 Task: Log work in the project ByteBoost for the issue 'Develop a new tool for automated testing of web application accessibility and compliance with web standards' spent time as '2w 1d 4h 12m' and remaining time as '6w 2d 18h 47m' and add a flag. Now add the issue to the epic 'Enterprise resource planning (ERP) system implementation'. Log work in the project ByteBoost for the issue 'Upgrade the content delivery and caching mechanisms of a web application to improve content delivery speed and reliability' spent time as '6w 2d 6h 35m' and remaining time as '2w 5d 8h 9m' and clone the issue. Now add the issue to the epic 'Digital product development'
Action: Mouse moved to (176, 59)
Screenshot: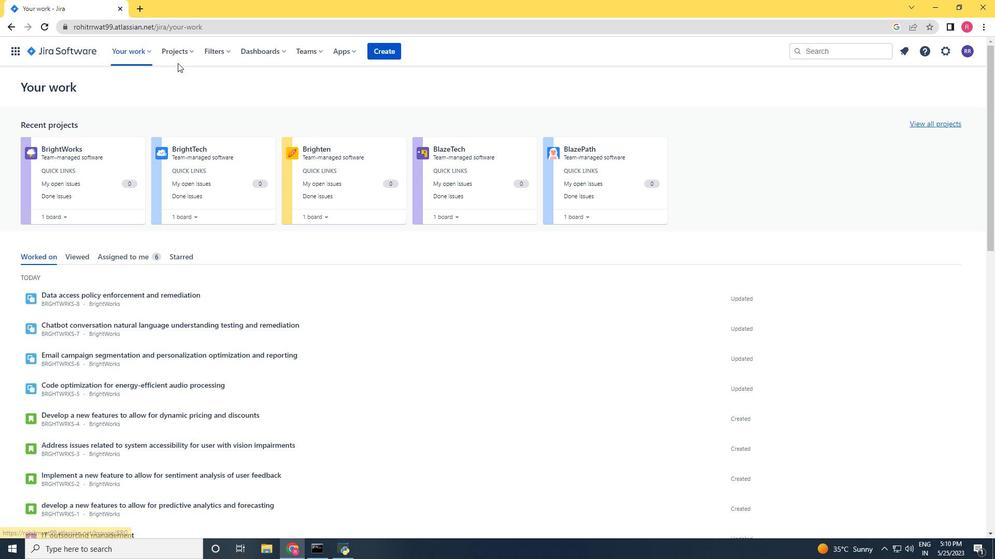 
Action: Mouse pressed left at (174, 46)
Screenshot: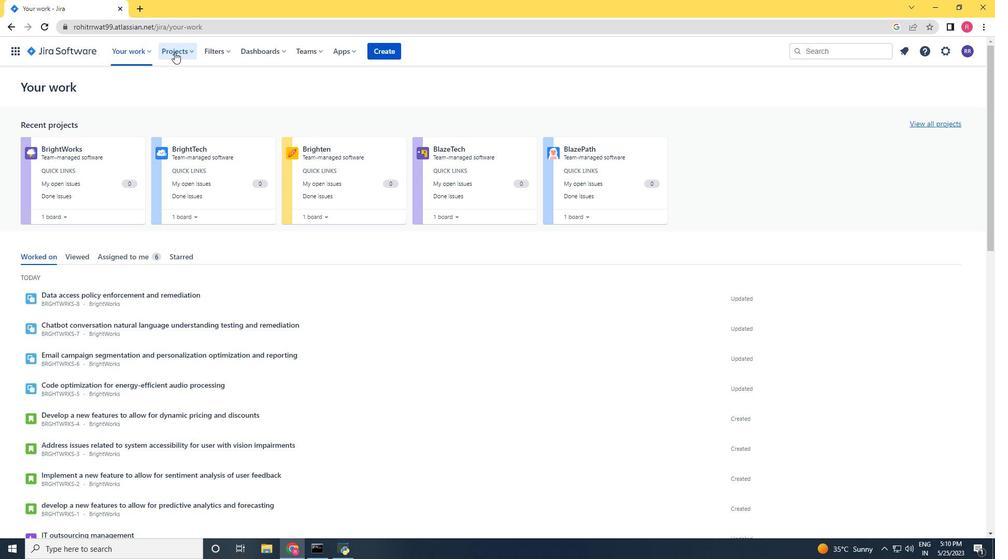 
Action: Mouse moved to (197, 105)
Screenshot: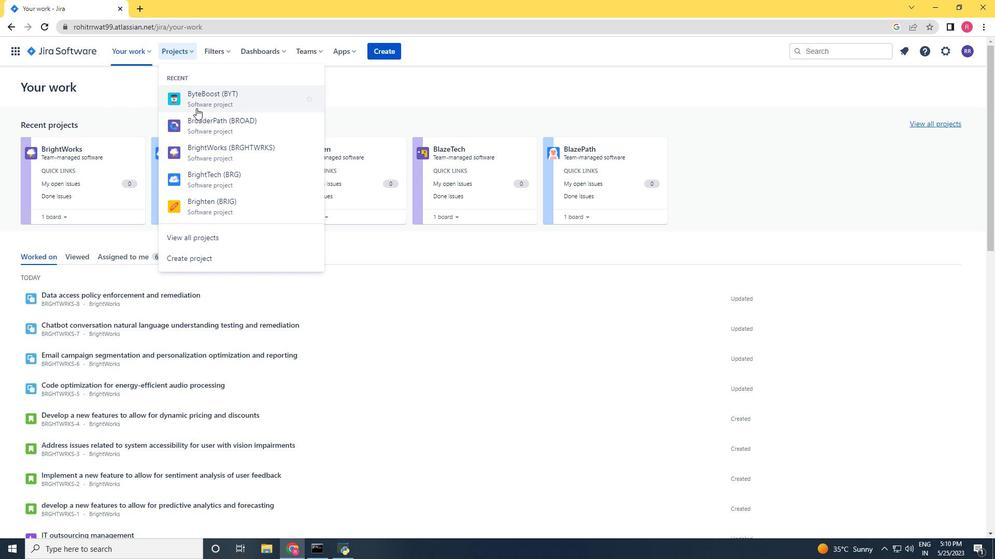 
Action: Mouse pressed left at (197, 105)
Screenshot: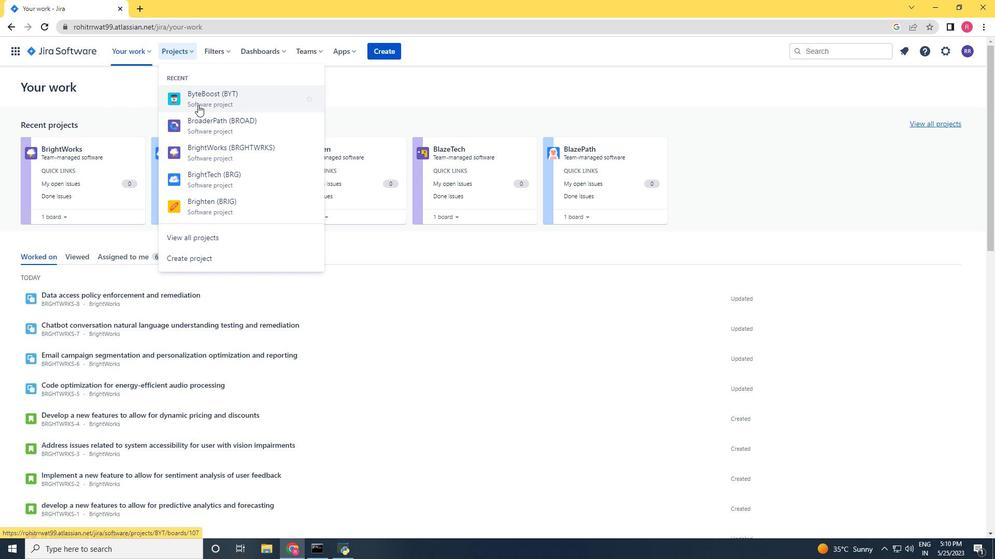 
Action: Mouse moved to (45, 162)
Screenshot: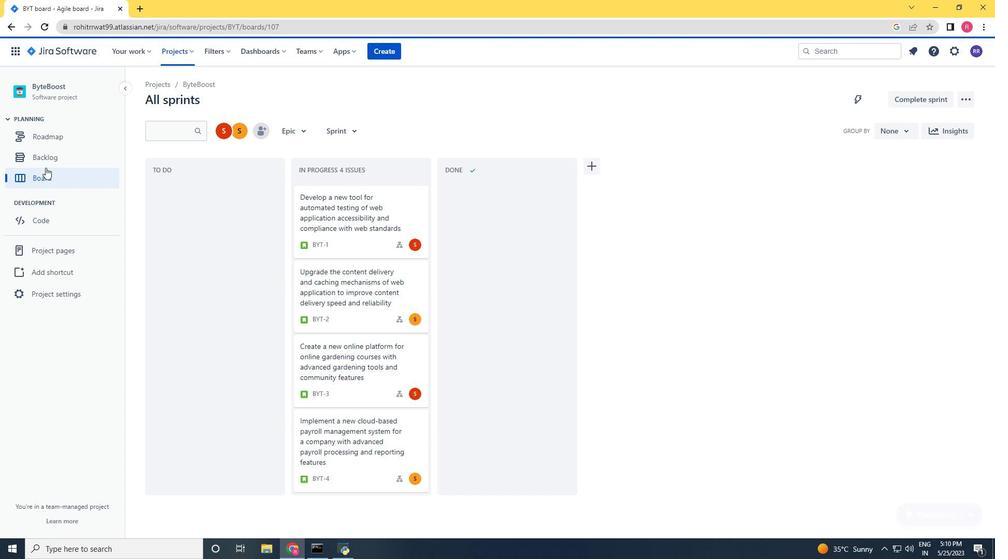 
Action: Mouse pressed left at (45, 162)
Screenshot: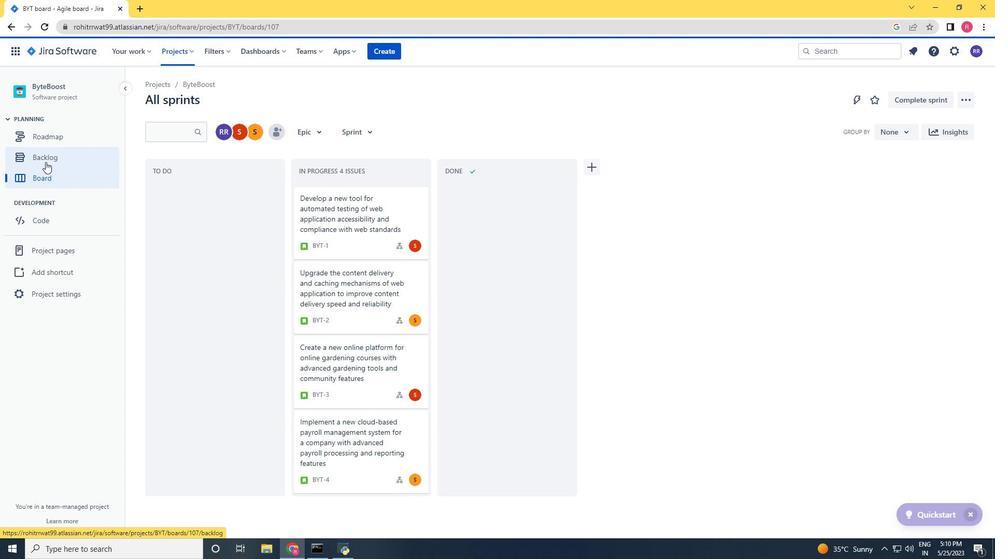 
Action: Mouse moved to (804, 191)
Screenshot: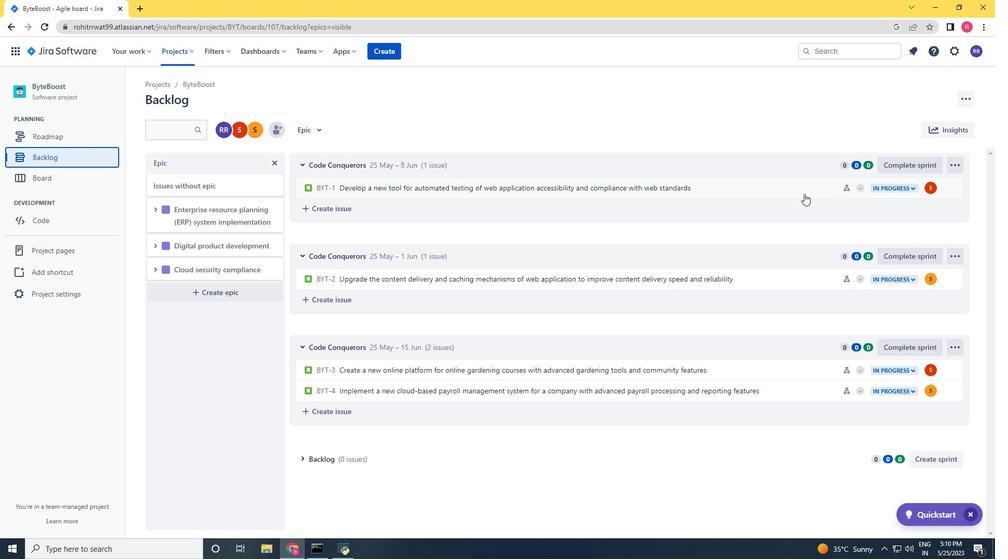
Action: Mouse pressed left at (804, 191)
Screenshot: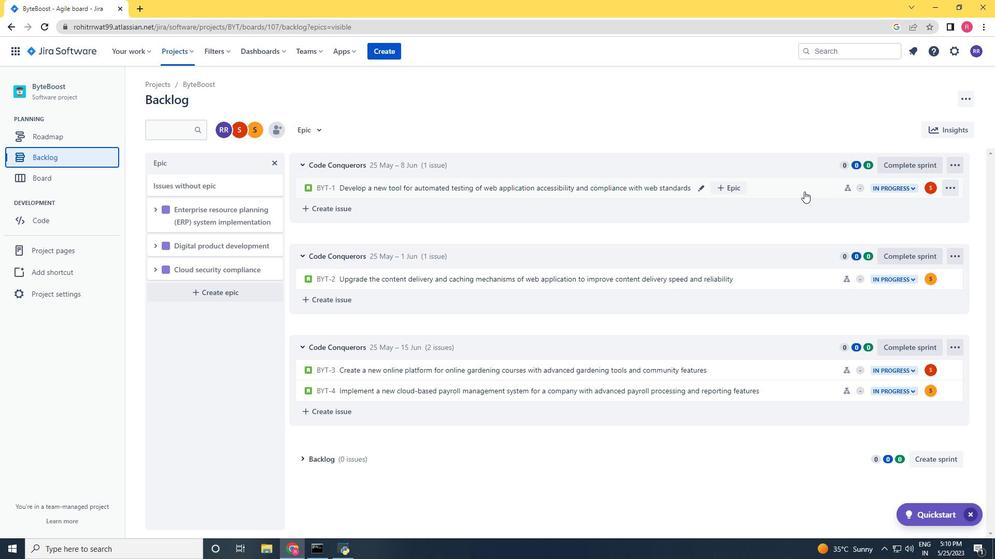 
Action: Mouse moved to (934, 437)
Screenshot: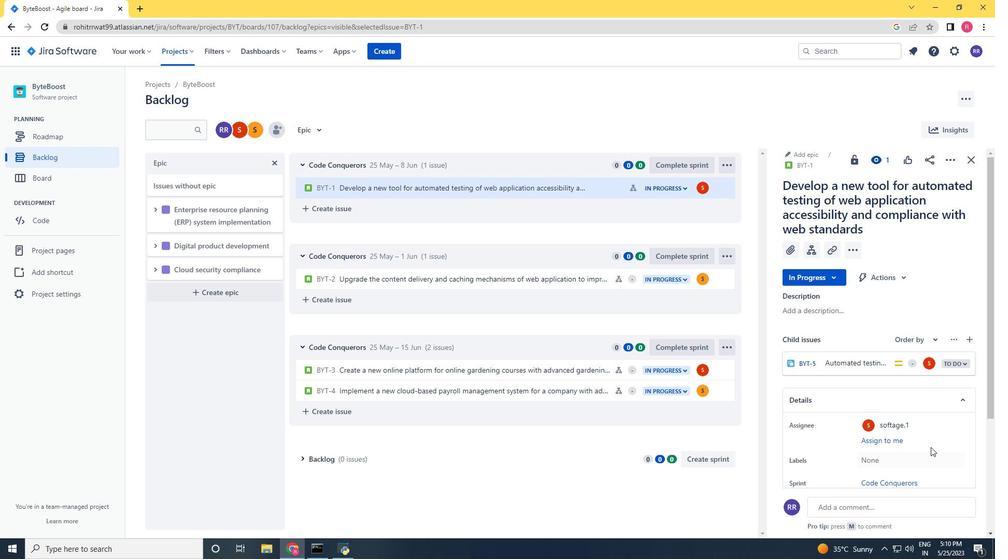 
Action: Mouse scrolled (934, 437) with delta (0, 0)
Screenshot: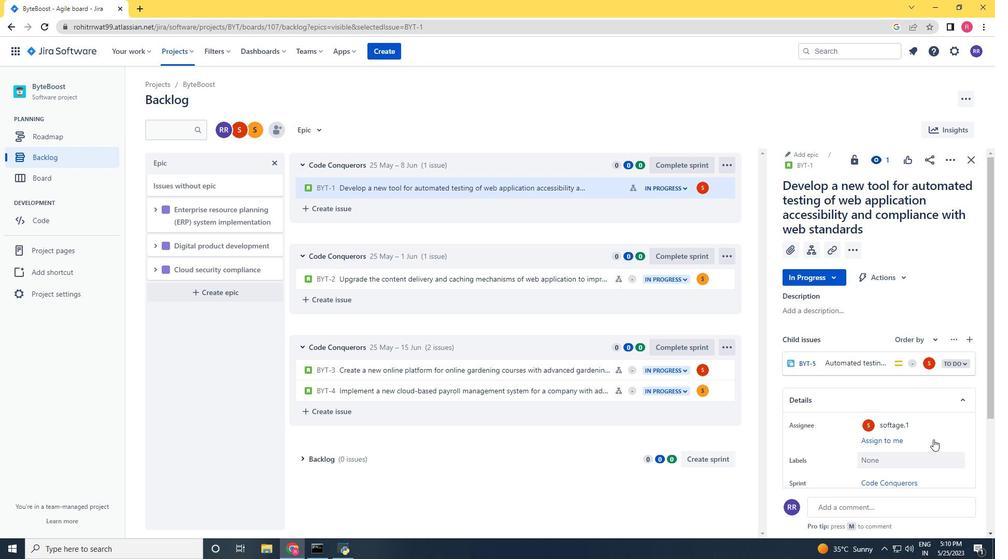 
Action: Mouse moved to (934, 437)
Screenshot: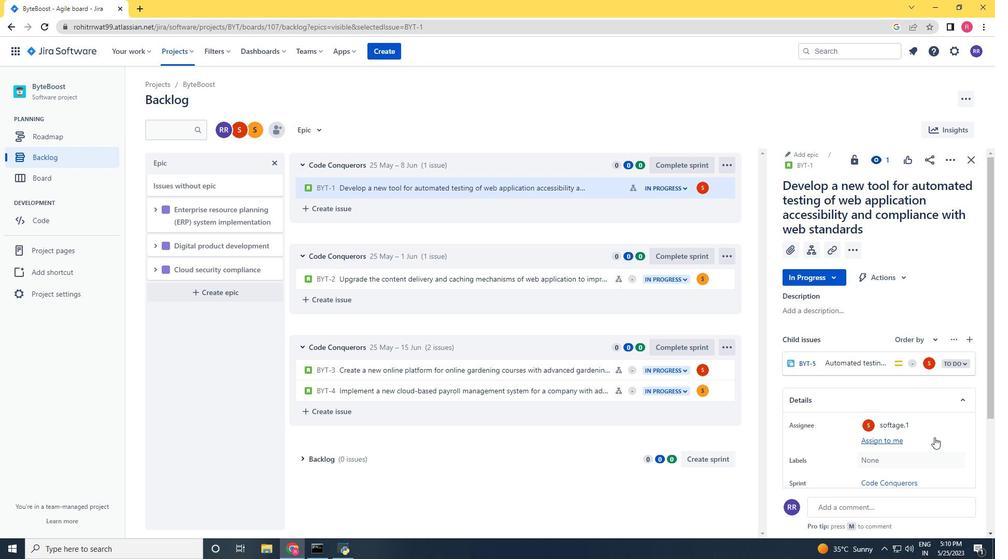 
Action: Mouse scrolled (934, 437) with delta (0, 0)
Screenshot: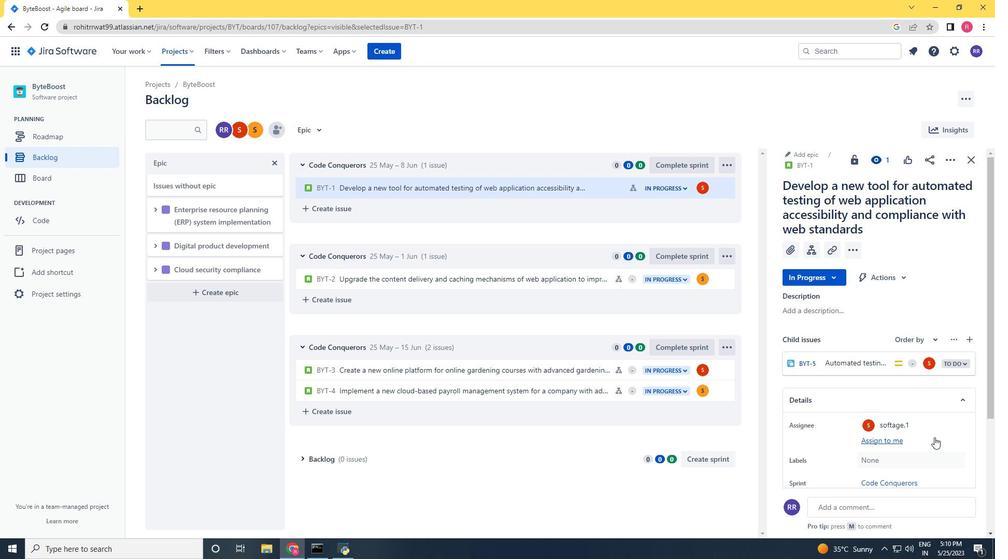 
Action: Mouse scrolled (934, 437) with delta (0, 0)
Screenshot: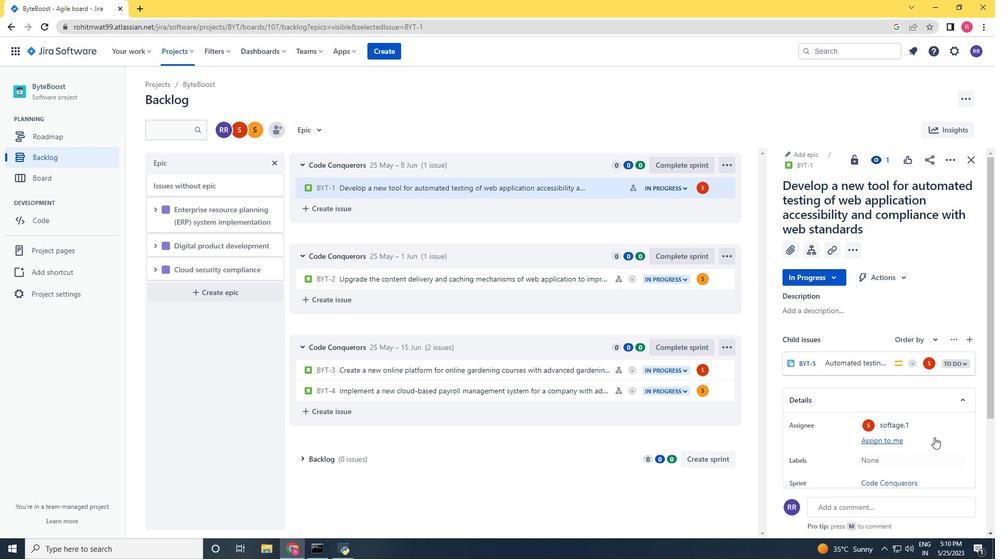 
Action: Mouse scrolled (934, 437) with delta (0, 0)
Screenshot: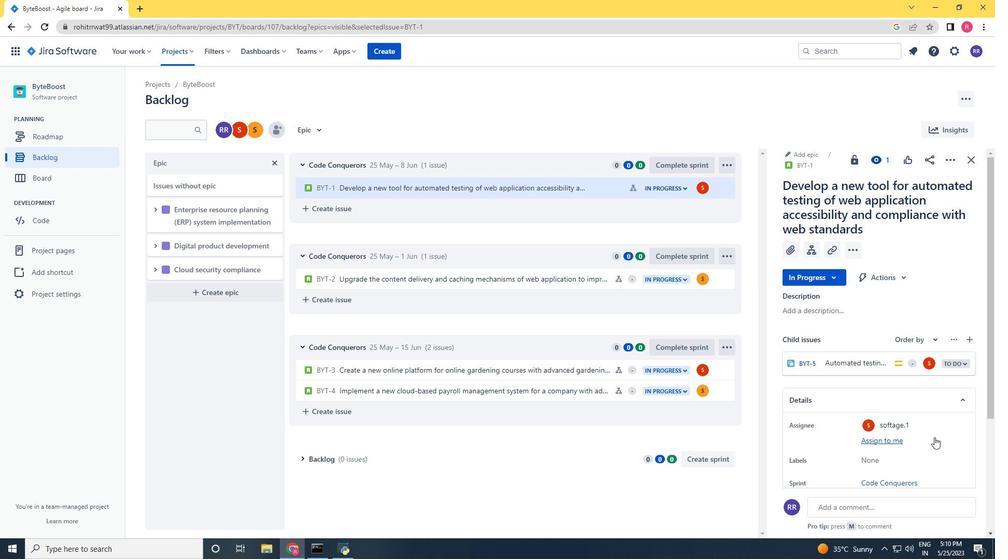 
Action: Mouse scrolled (934, 437) with delta (0, 0)
Screenshot: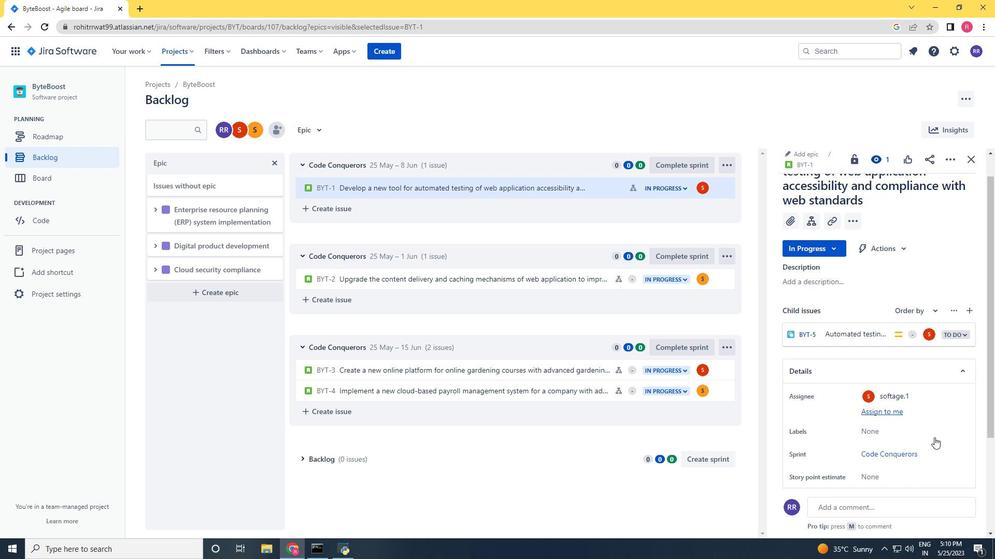 
Action: Mouse moved to (946, 433)
Screenshot: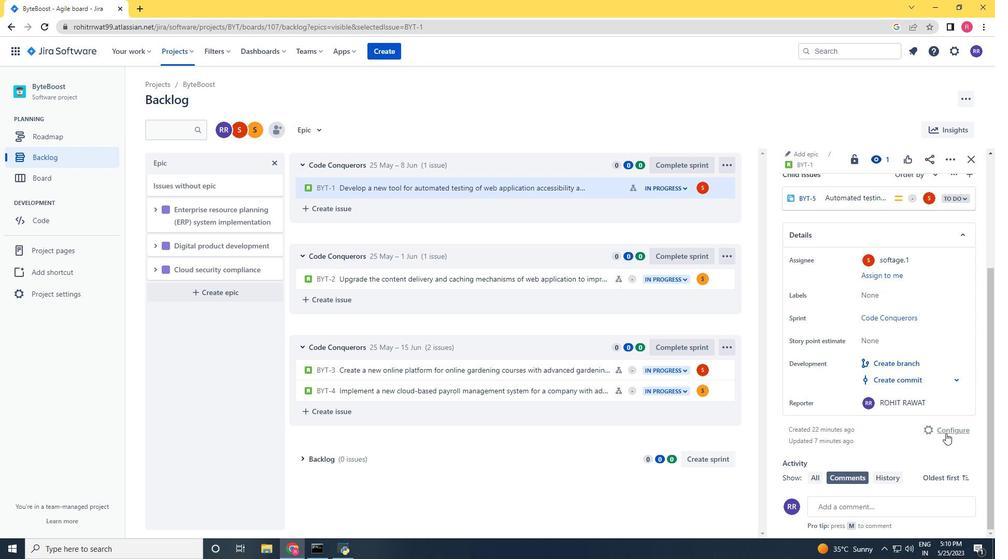 
Action: Mouse pressed left at (946, 433)
Screenshot: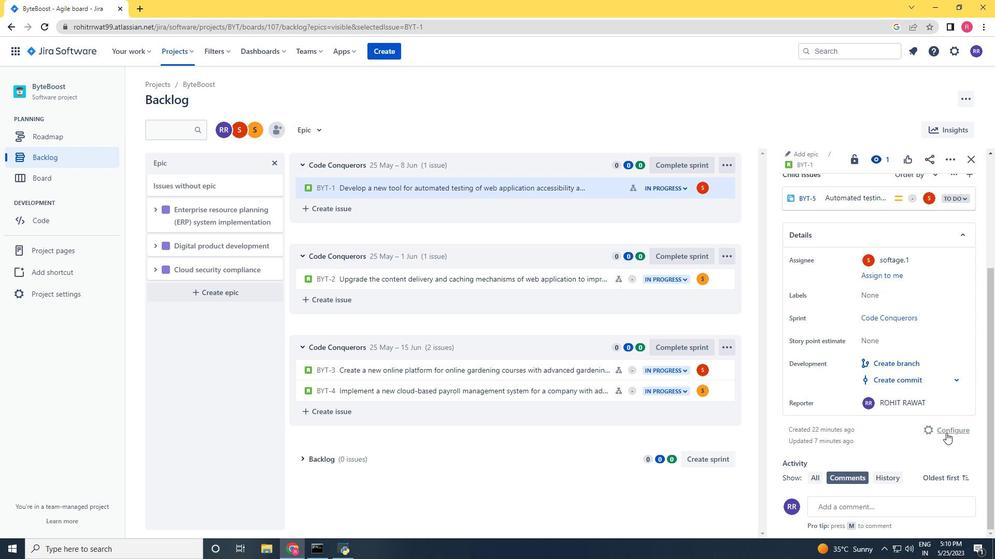 
Action: Mouse moved to (862, 349)
Screenshot: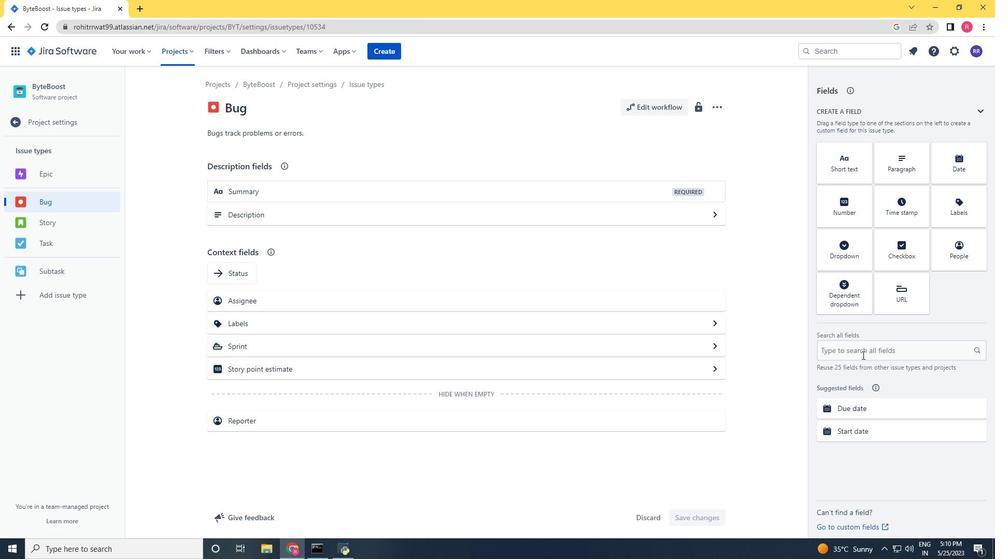 
Action: Mouse pressed left at (862, 349)
Screenshot: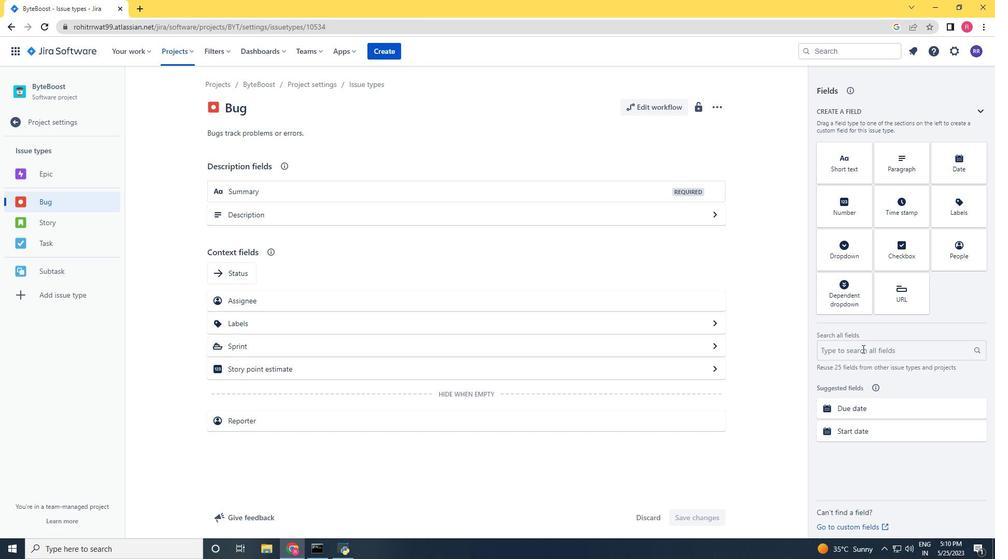 
Action: Key pressed time
Screenshot: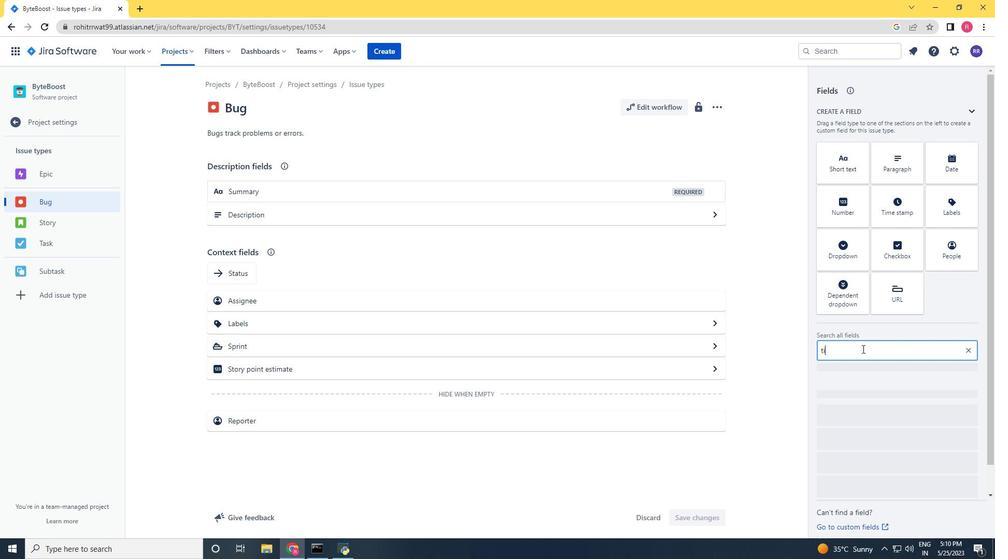 
Action: Mouse moved to (872, 407)
Screenshot: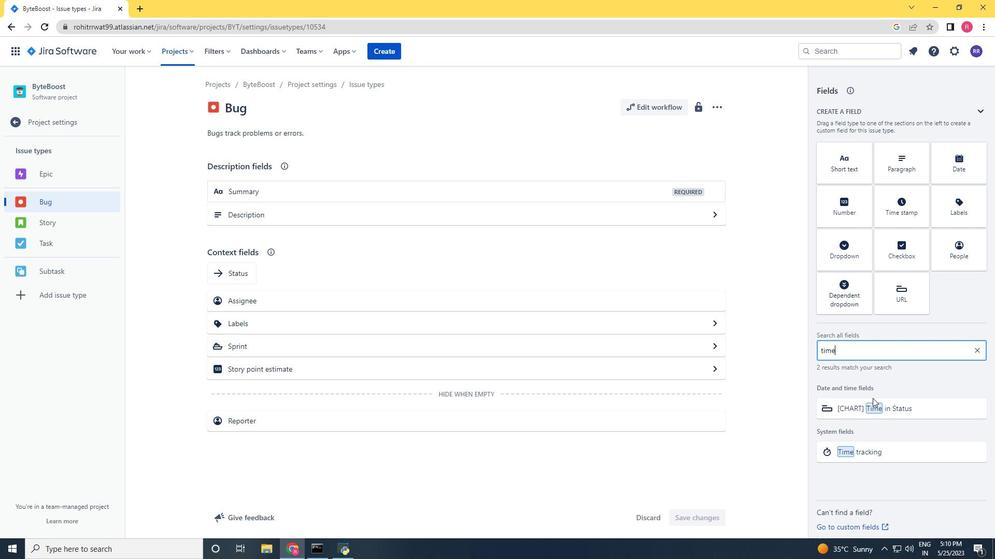 
Action: Mouse pressed left at (872, 407)
Screenshot: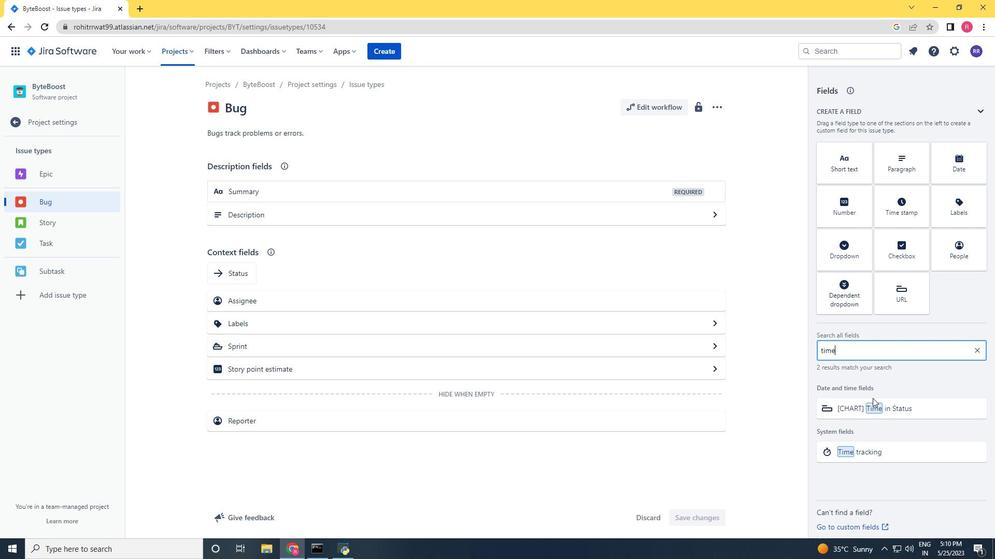 
Action: Mouse moved to (862, 409)
Screenshot: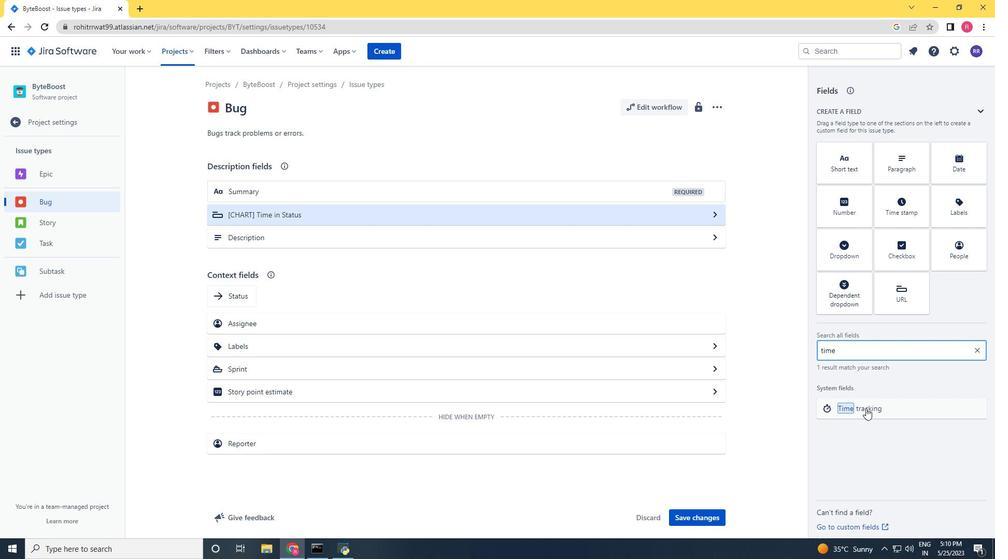 
Action: Mouse pressed left at (862, 409)
Screenshot: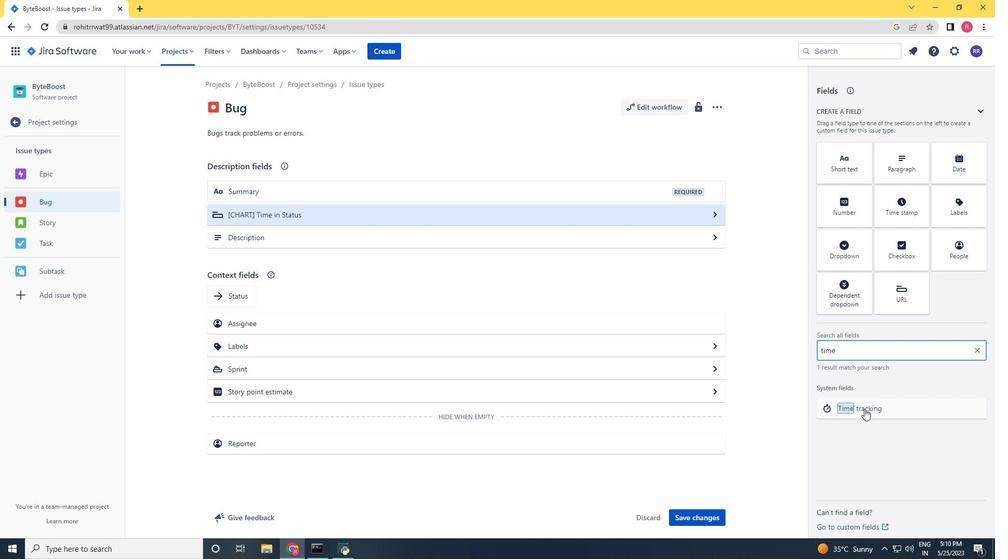 
Action: Mouse moved to (414, 222)
Screenshot: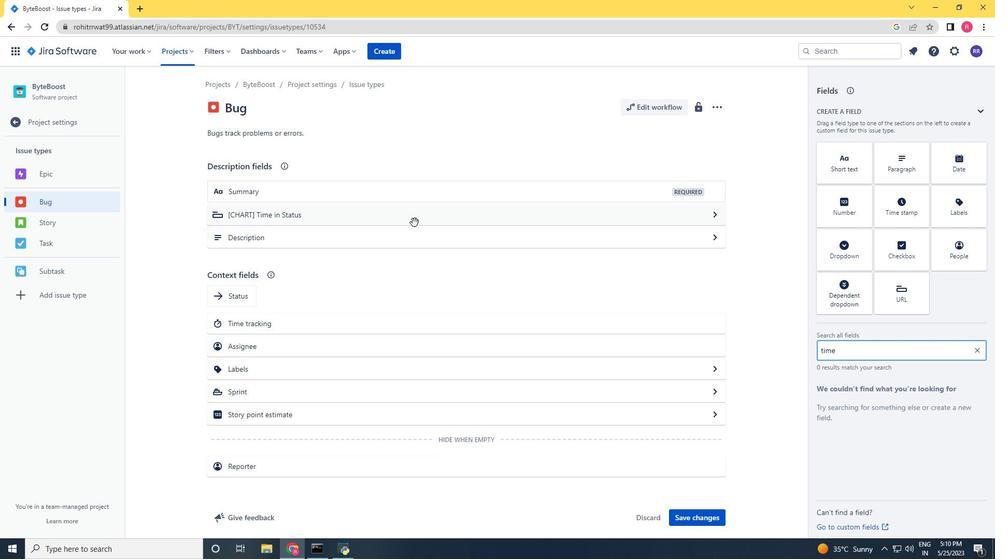 
Action: Mouse pressed left at (414, 222)
Screenshot: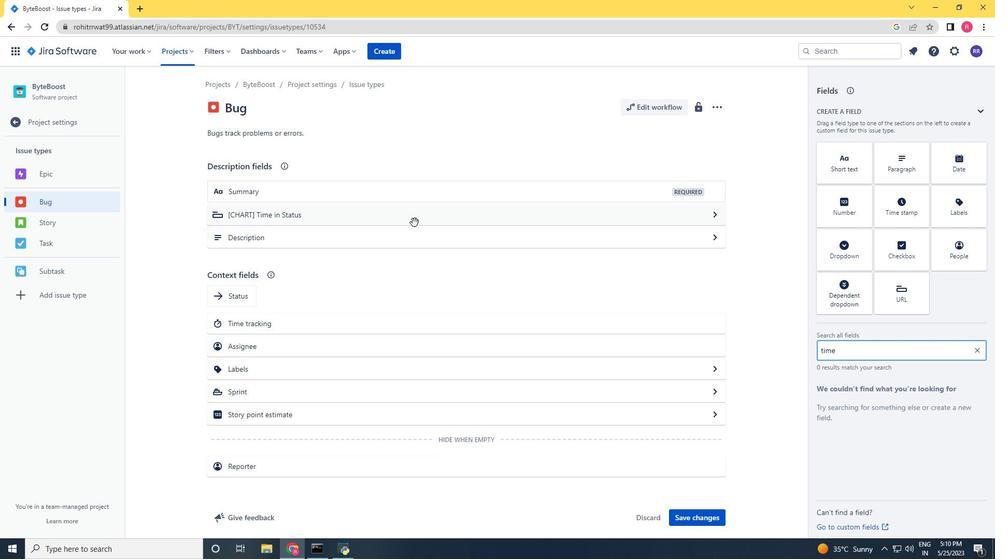 
Action: Mouse moved to (653, 281)
Screenshot: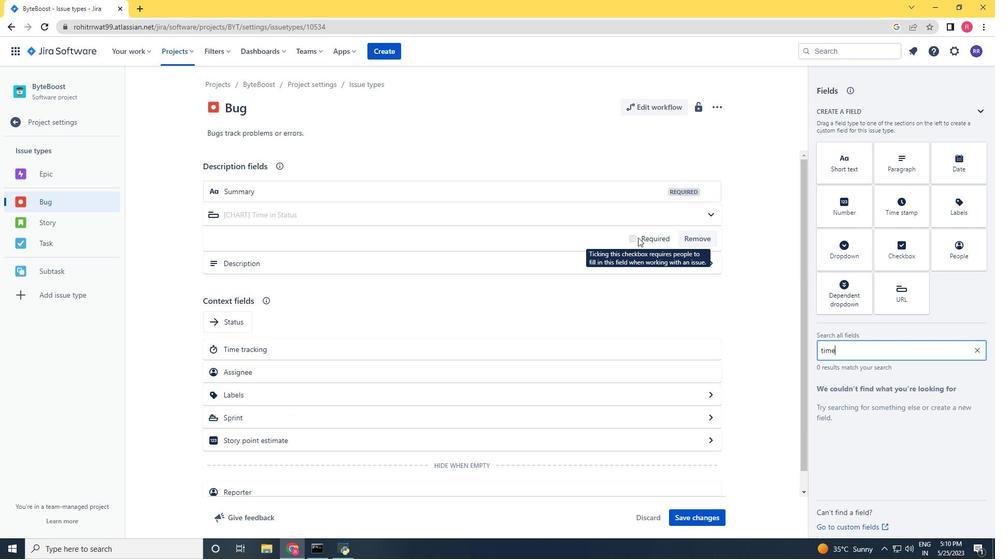 
Action: Mouse pressed left at (638, 237)
Screenshot: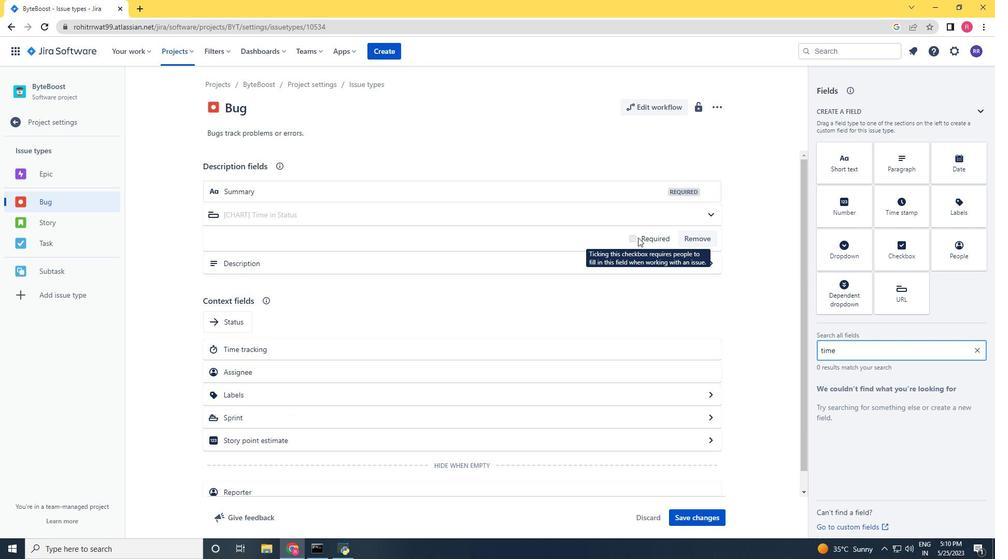 
Action: Mouse moved to (691, 518)
Screenshot: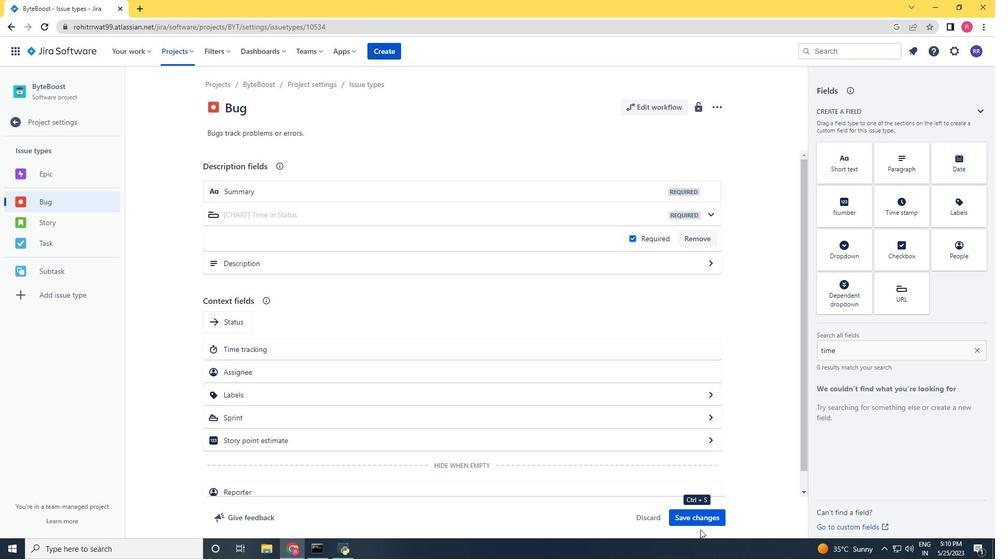 
Action: Mouse pressed left at (691, 518)
Screenshot: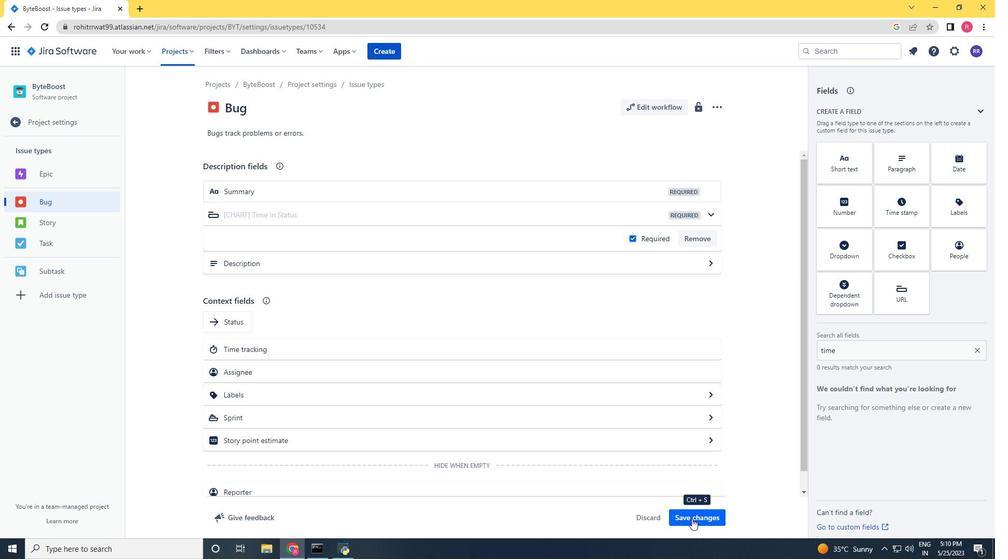 
Action: Mouse moved to (73, 226)
Screenshot: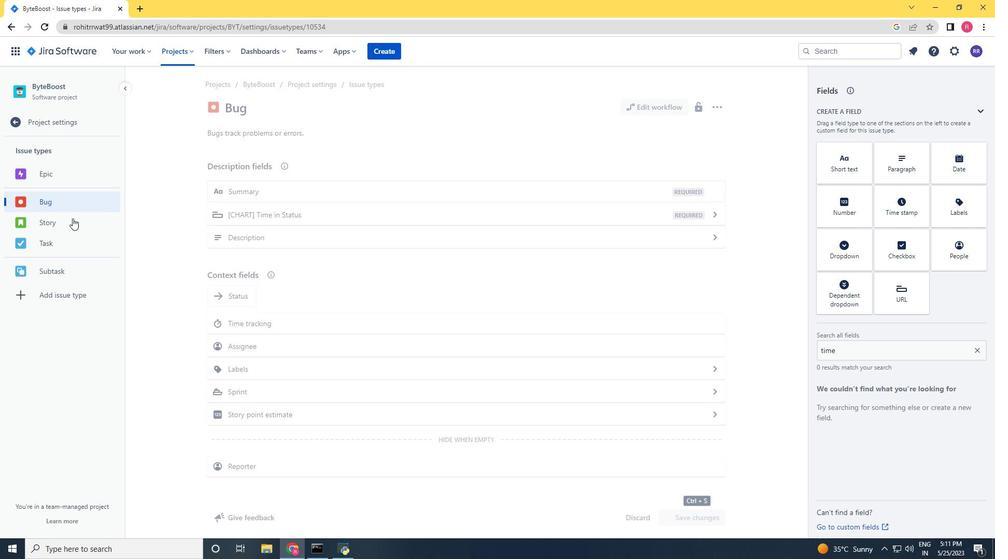 
Action: Mouse pressed left at (73, 226)
Screenshot: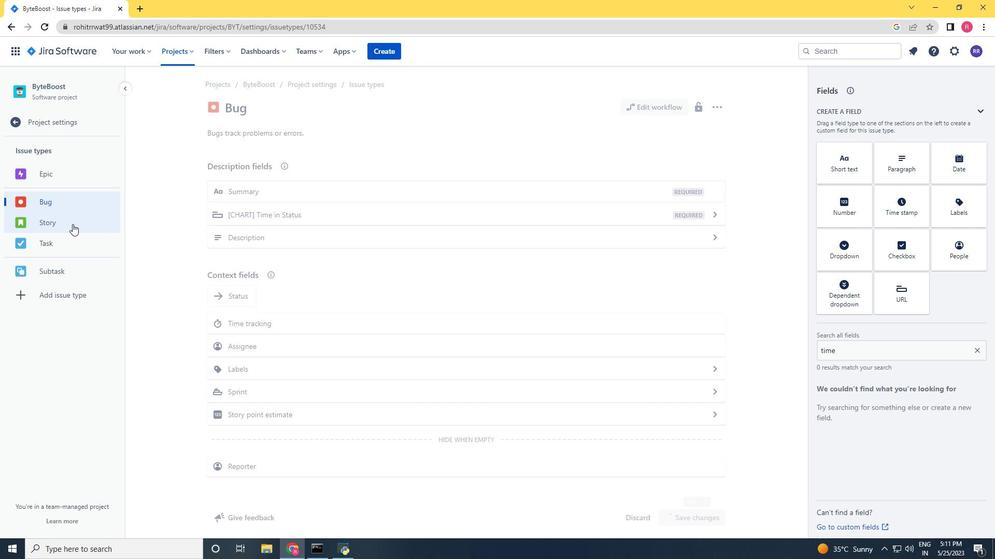 
Action: Mouse moved to (858, 350)
Screenshot: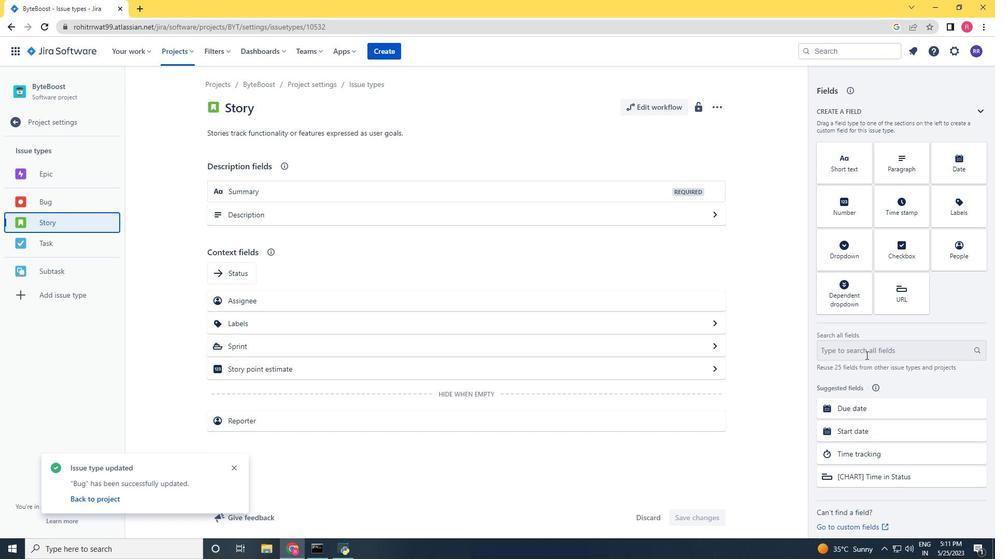 
Action: Mouse pressed left at (858, 350)
Screenshot: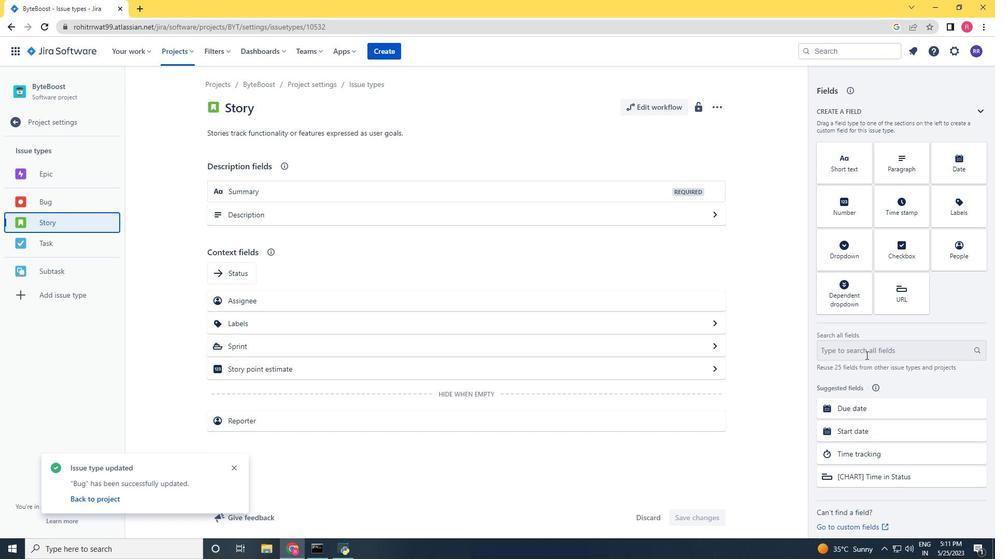 
Action: Key pressed time
Screenshot: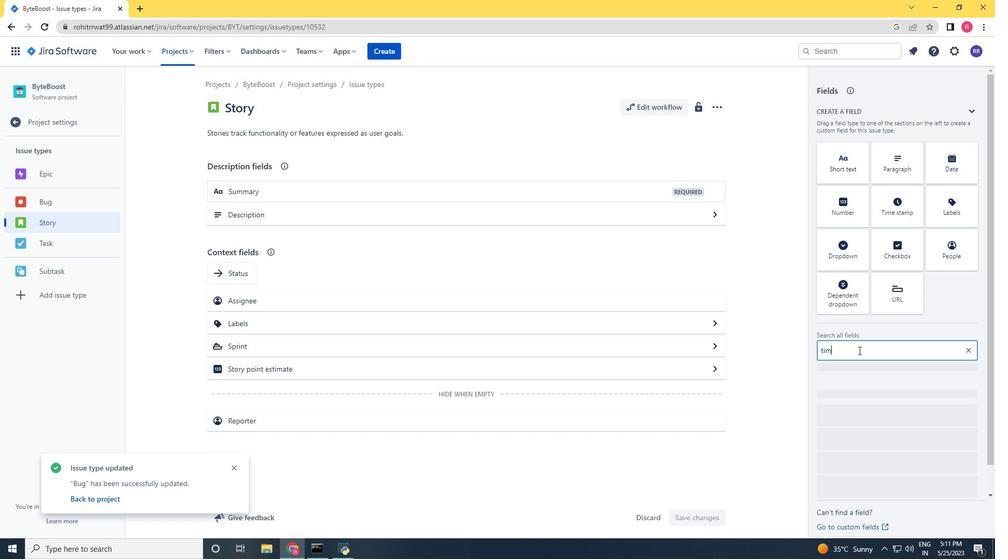 
Action: Mouse moved to (836, 403)
Screenshot: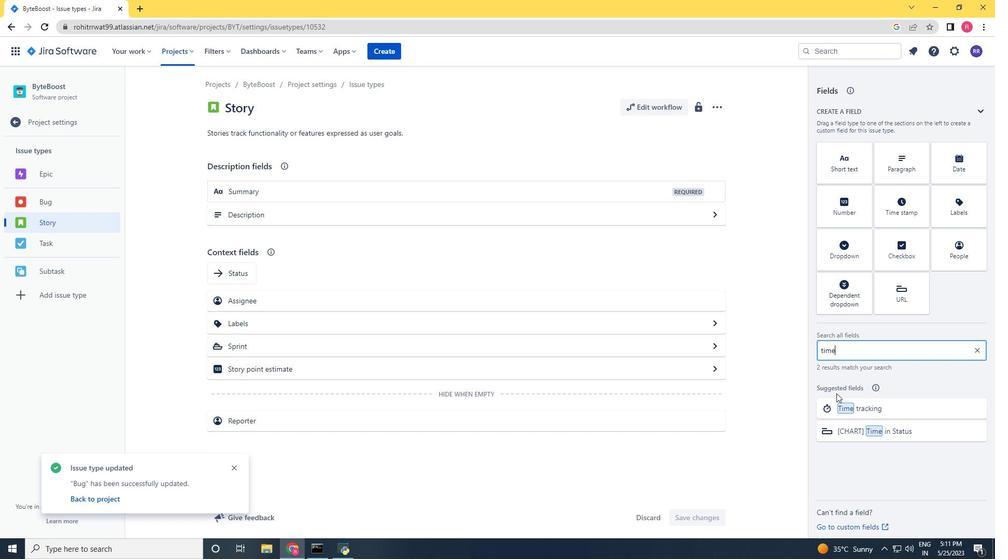 
Action: Mouse pressed left at (836, 403)
Screenshot: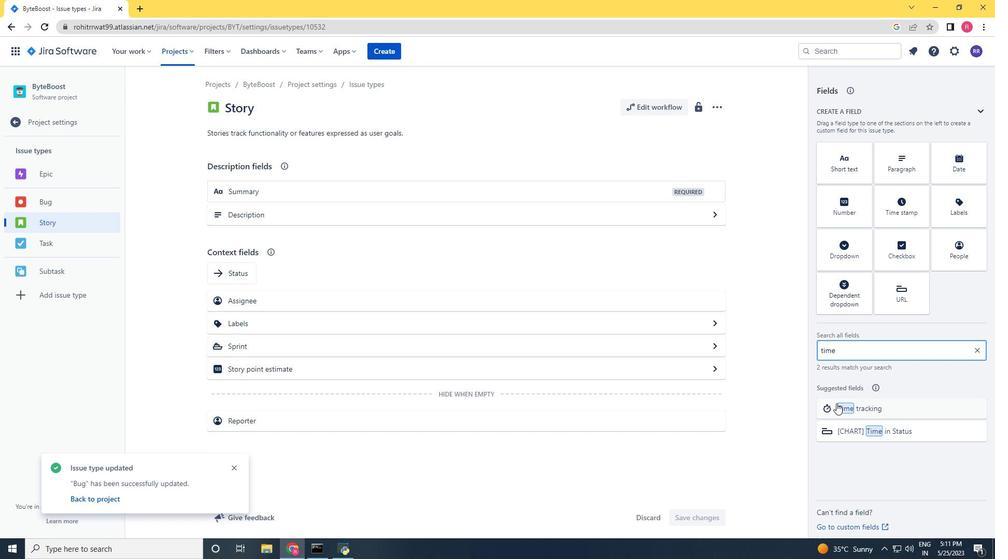
Action: Mouse moved to (854, 420)
Screenshot: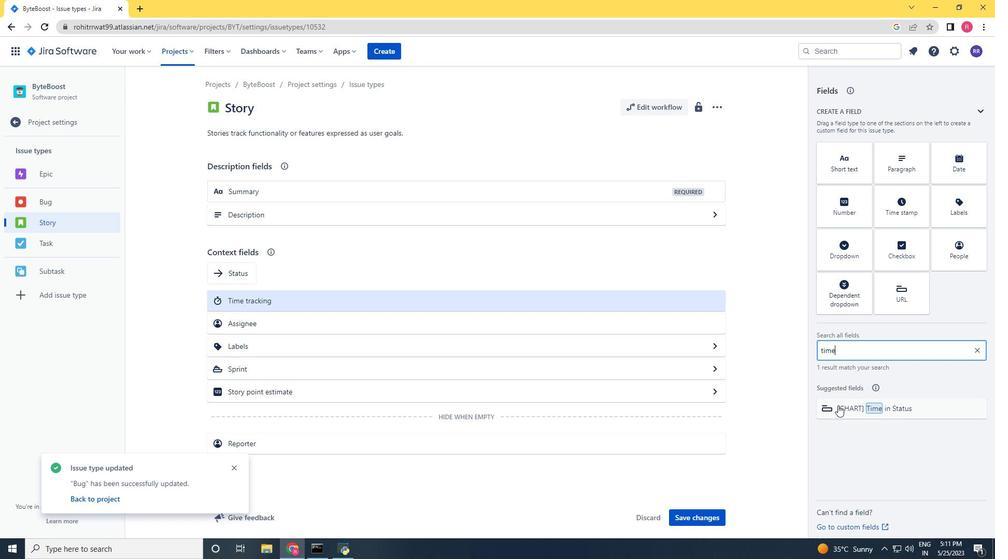 
Action: Mouse pressed left at (854, 420)
Screenshot: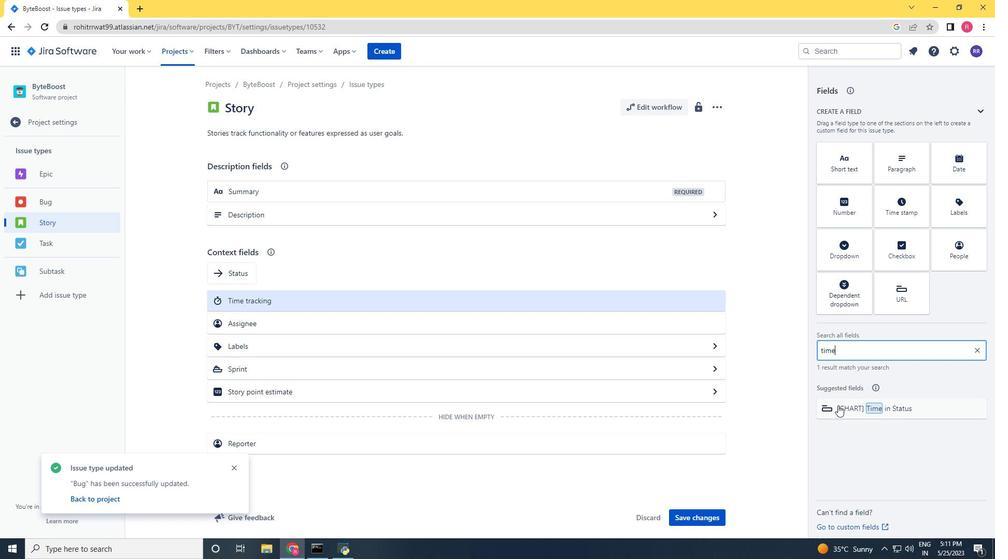 
Action: Mouse moved to (897, 407)
Screenshot: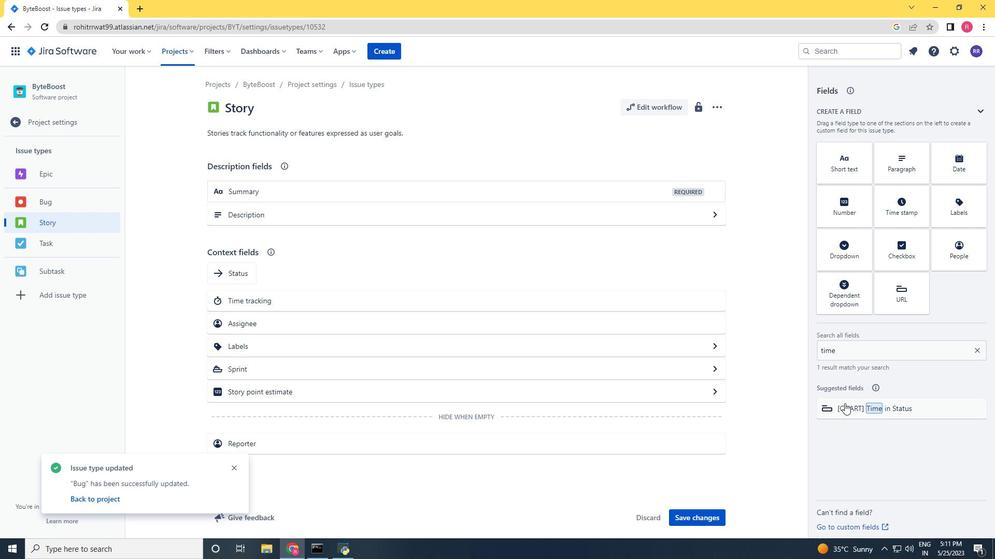 
Action: Mouse pressed left at (897, 407)
Screenshot: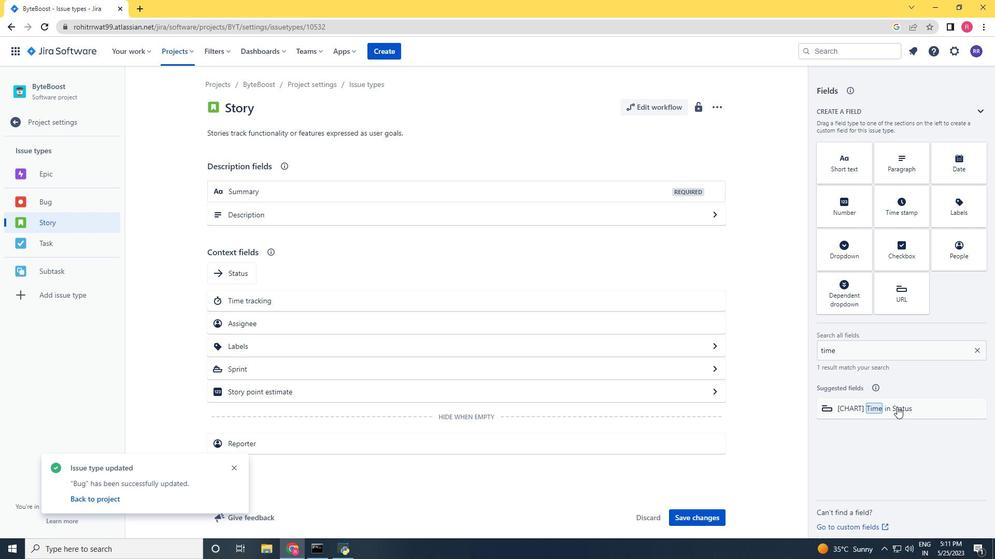 
Action: Mouse moved to (492, 219)
Screenshot: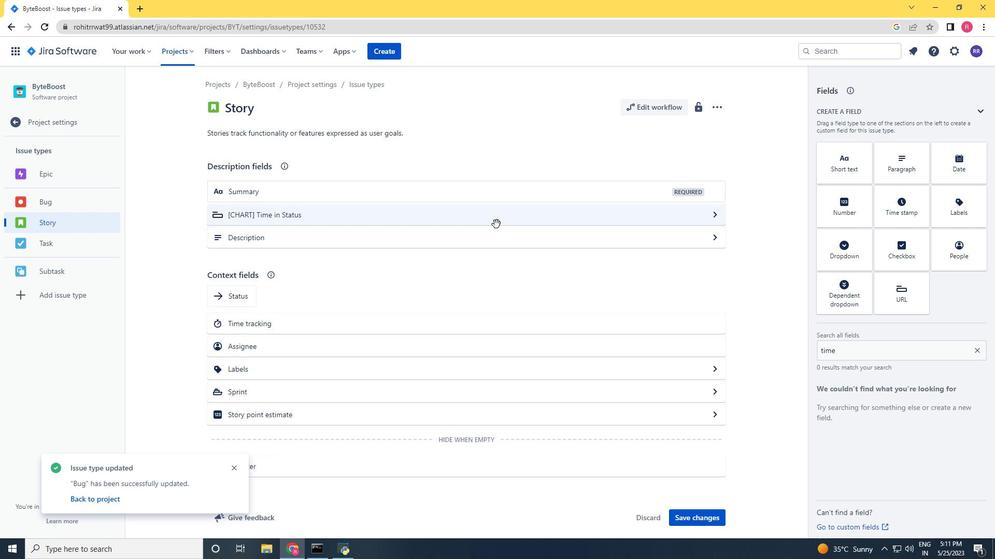 
Action: Mouse pressed left at (492, 219)
Screenshot: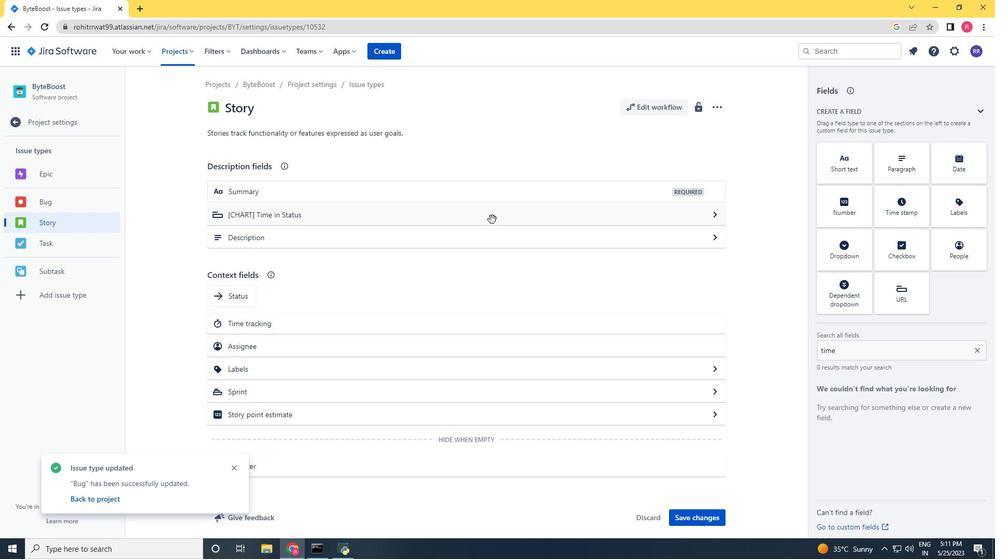 
Action: Mouse moved to (642, 240)
Screenshot: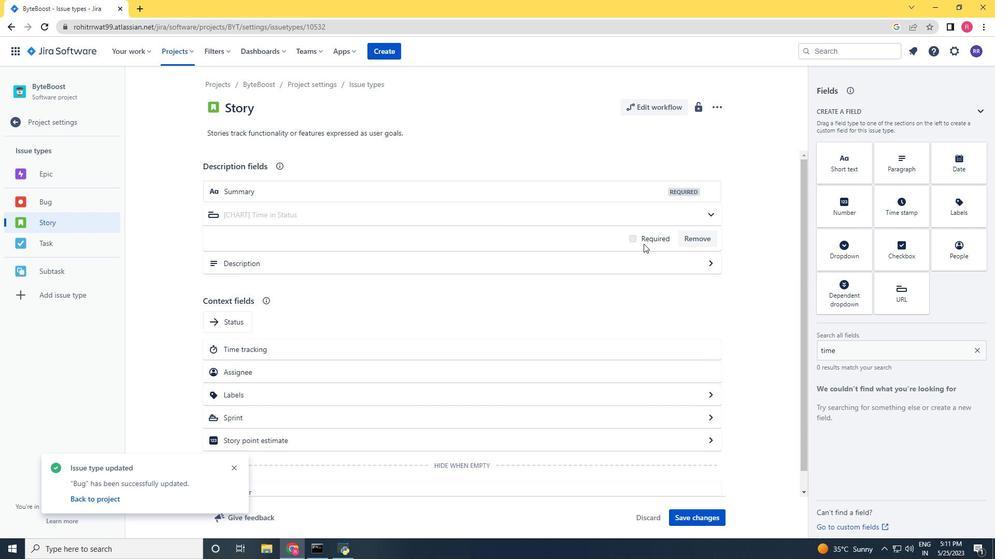
Action: Mouse pressed left at (642, 240)
Screenshot: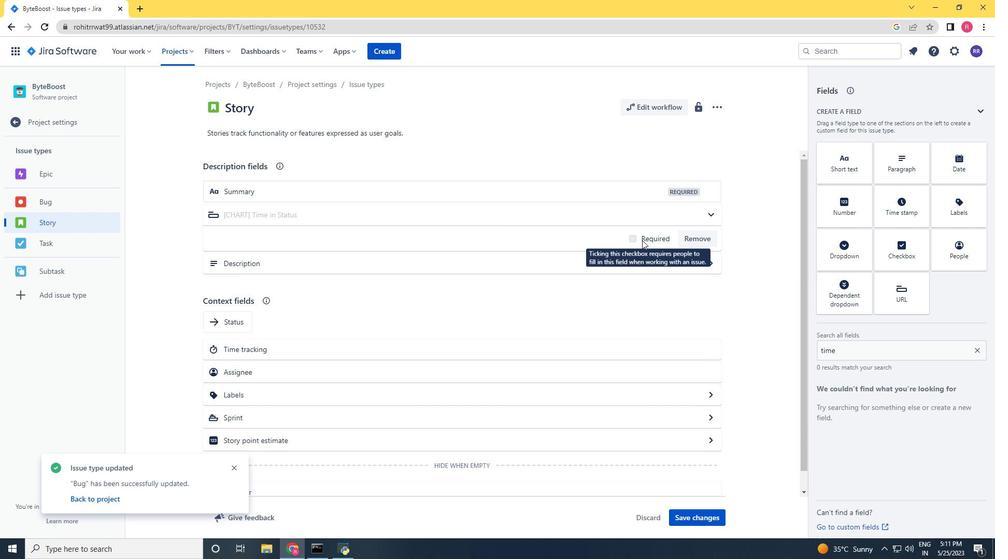 
Action: Mouse moved to (684, 516)
Screenshot: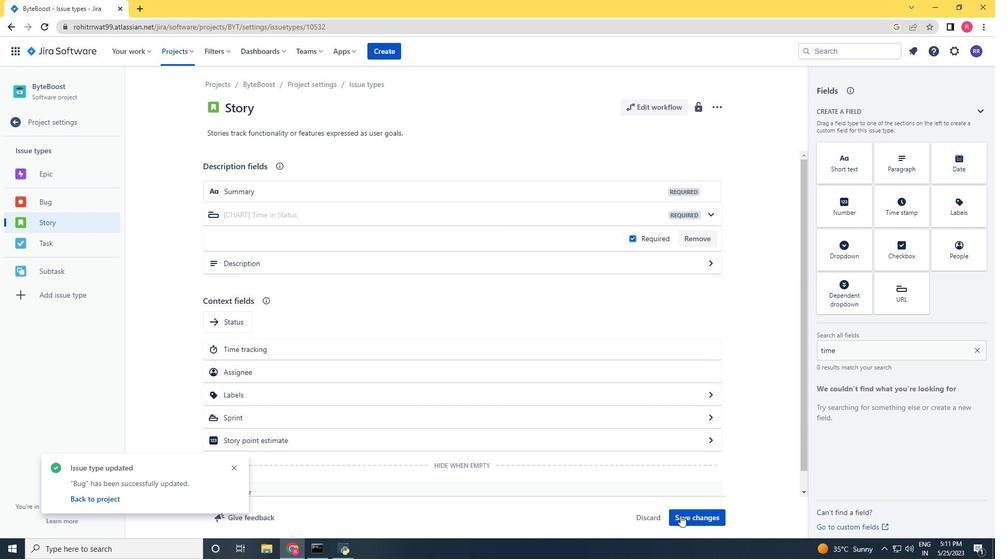 
Action: Mouse pressed left at (684, 516)
Screenshot: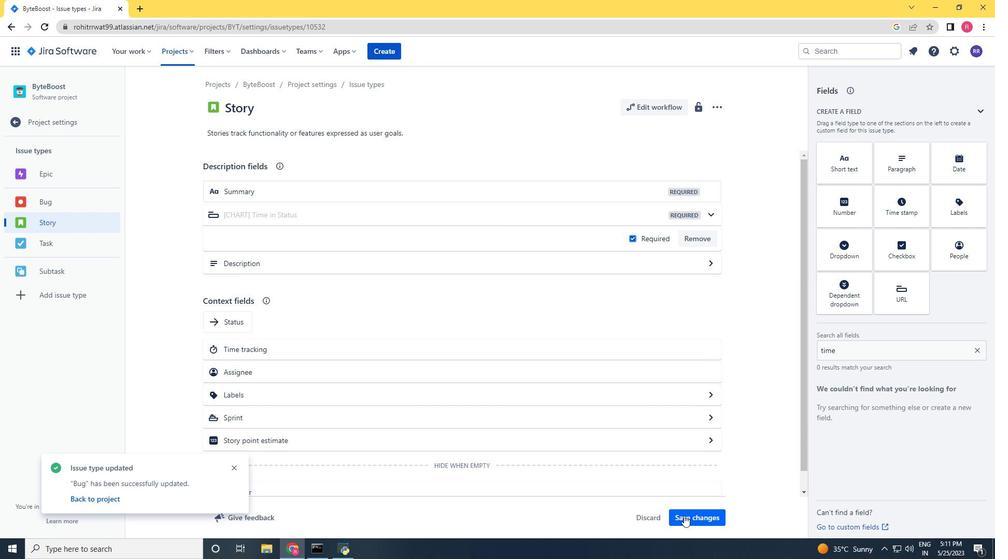 
Action: Mouse moved to (11, 126)
Screenshot: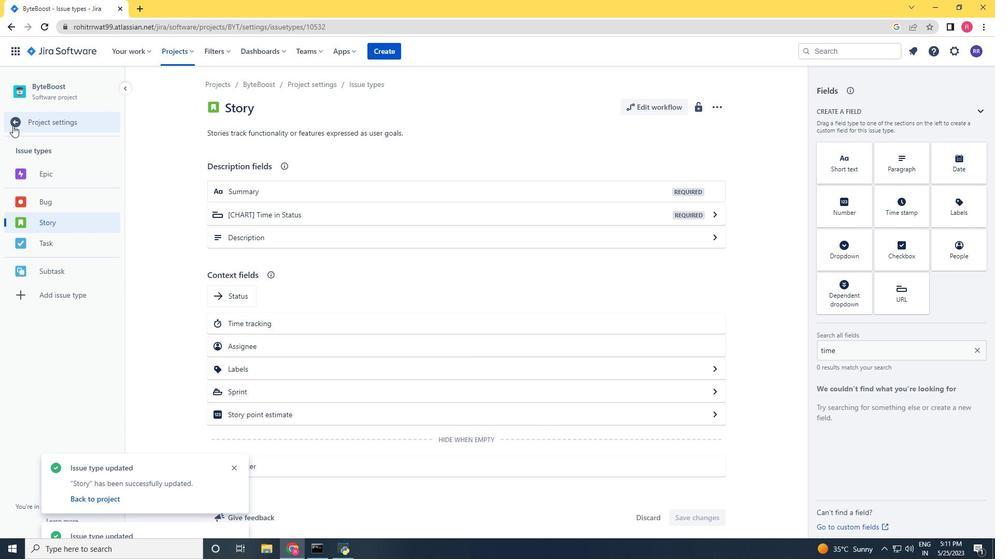 
Action: Mouse pressed left at (11, 126)
Screenshot: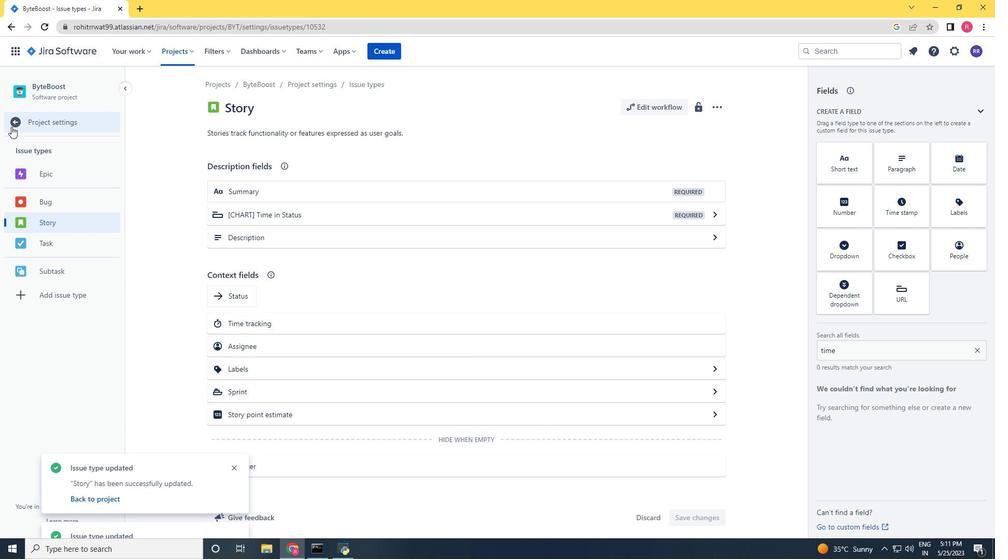 
Action: Mouse moved to (34, 128)
Screenshot: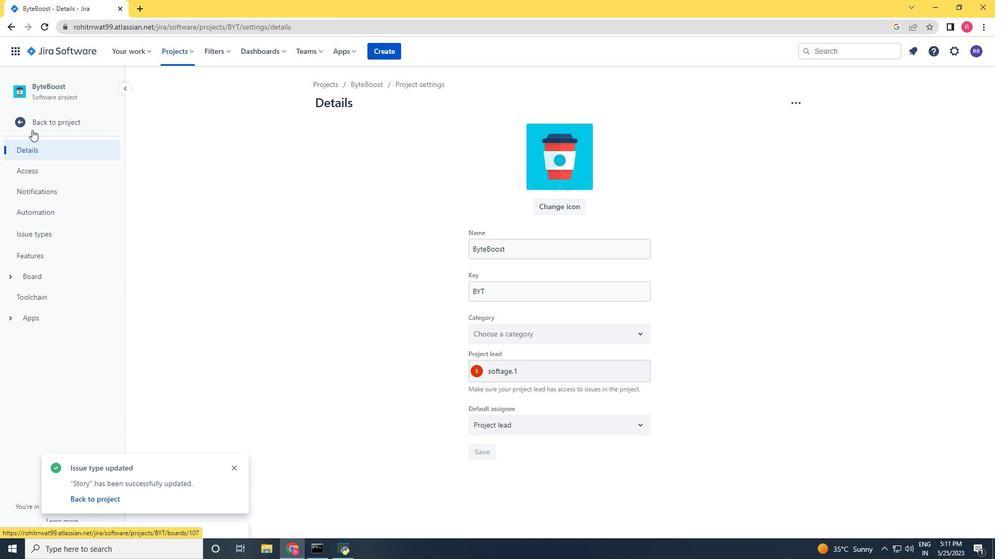 
Action: Mouse pressed left at (34, 128)
Screenshot: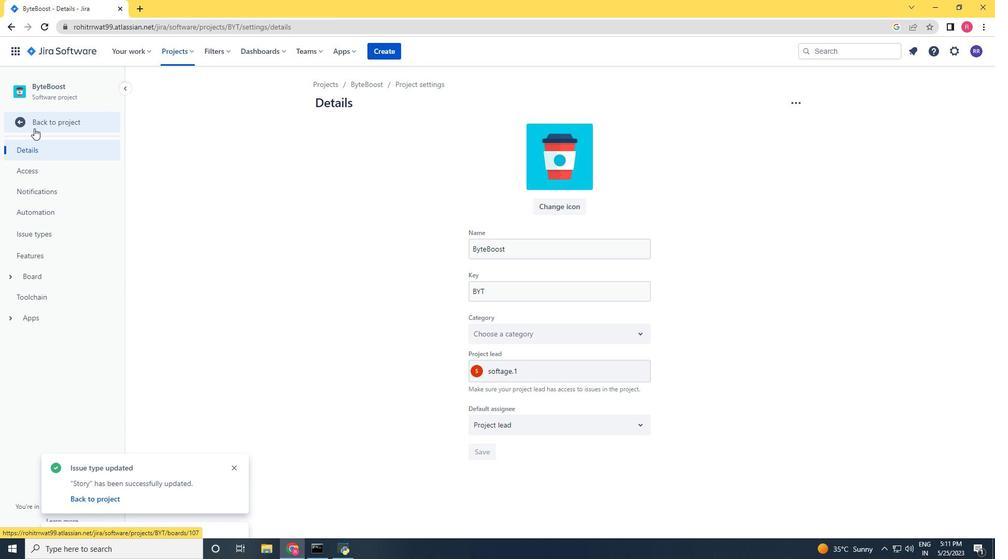 
Action: Mouse moved to (39, 159)
Screenshot: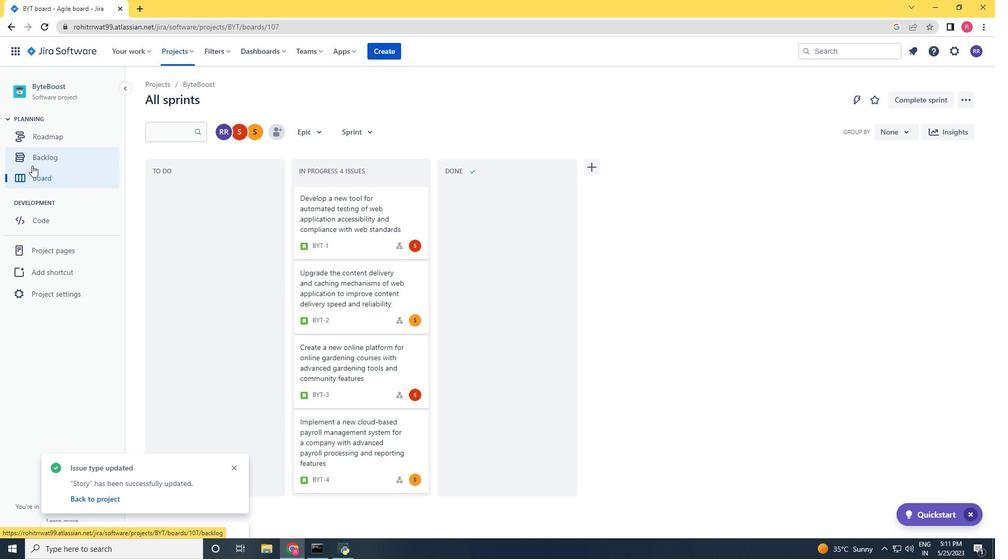 
Action: Mouse pressed left at (39, 159)
Screenshot: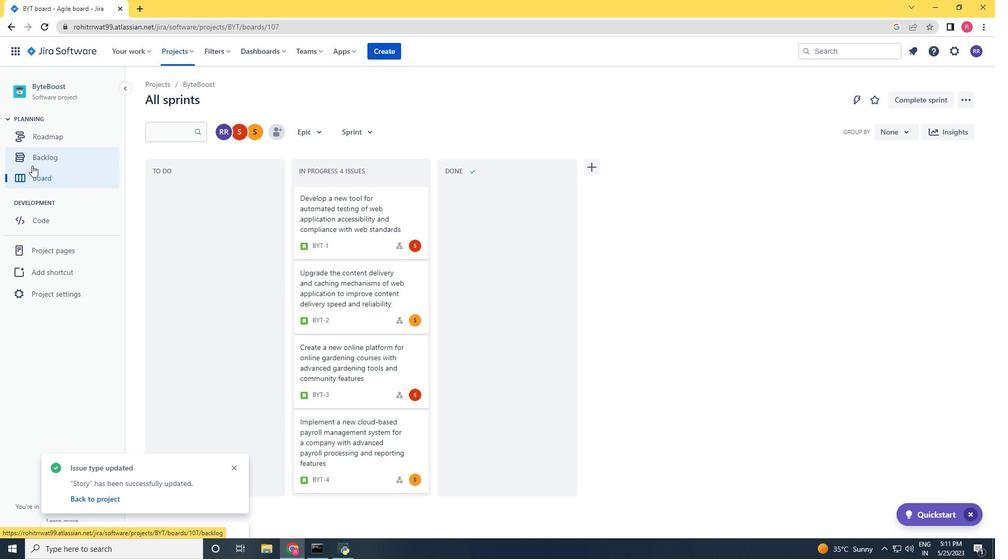 
Action: Mouse moved to (798, 188)
Screenshot: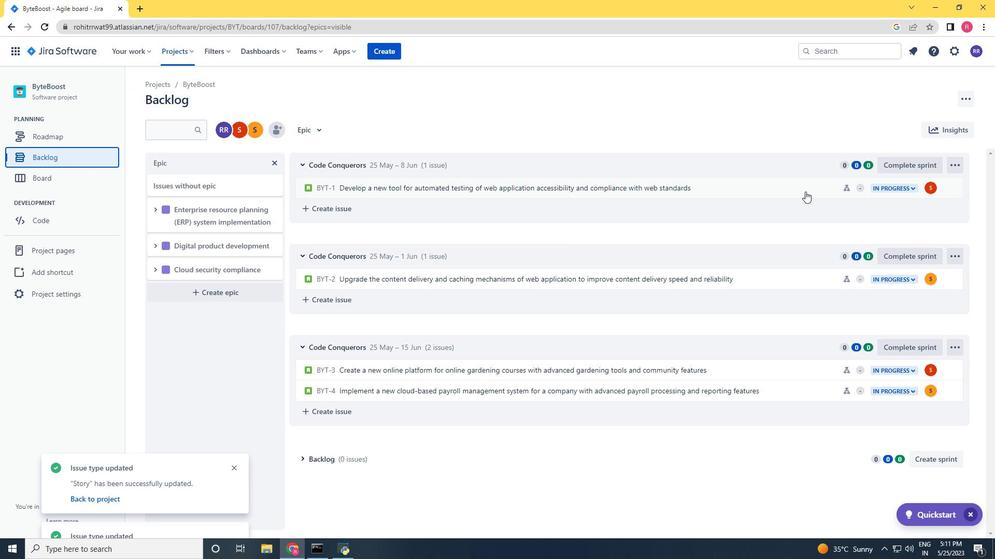 
Action: Mouse pressed left at (798, 188)
Screenshot: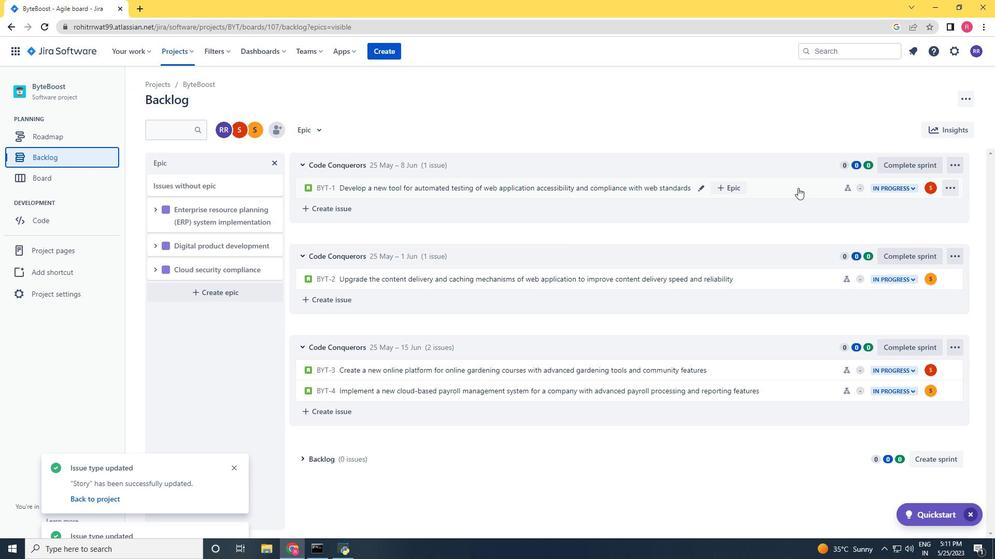 
Action: Mouse moved to (944, 159)
Screenshot: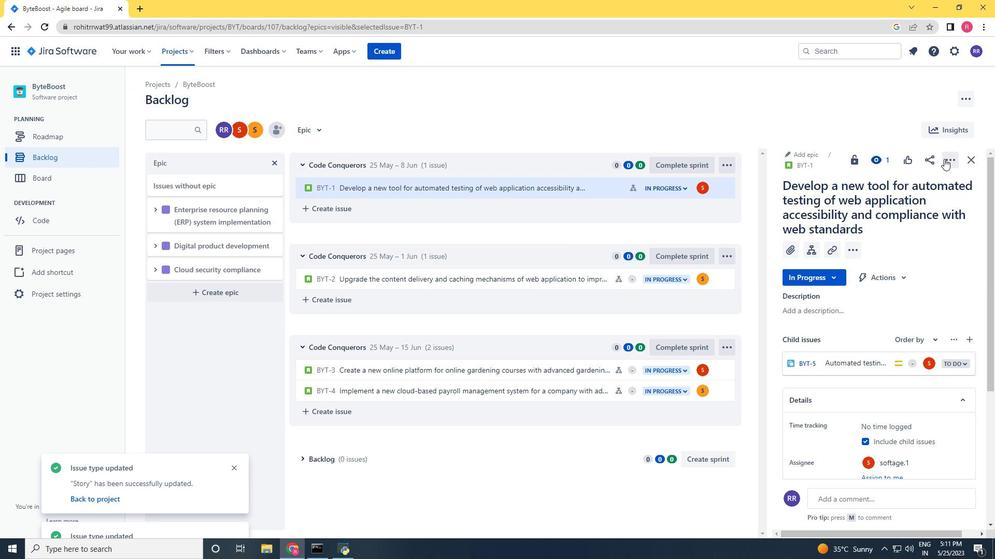 
Action: Mouse pressed left at (943, 159)
Screenshot: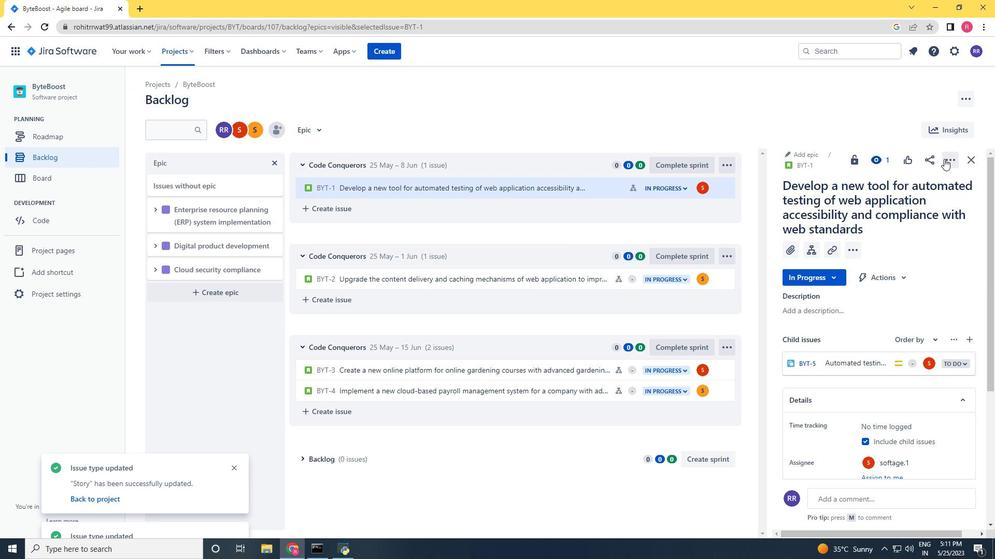 
Action: Mouse moved to (910, 187)
Screenshot: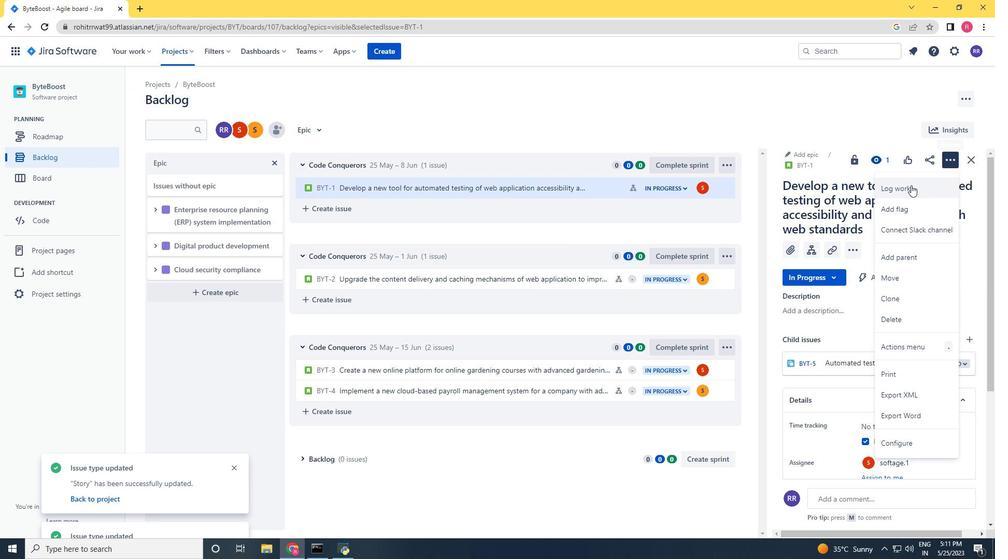
Action: Mouse pressed left at (910, 187)
Screenshot: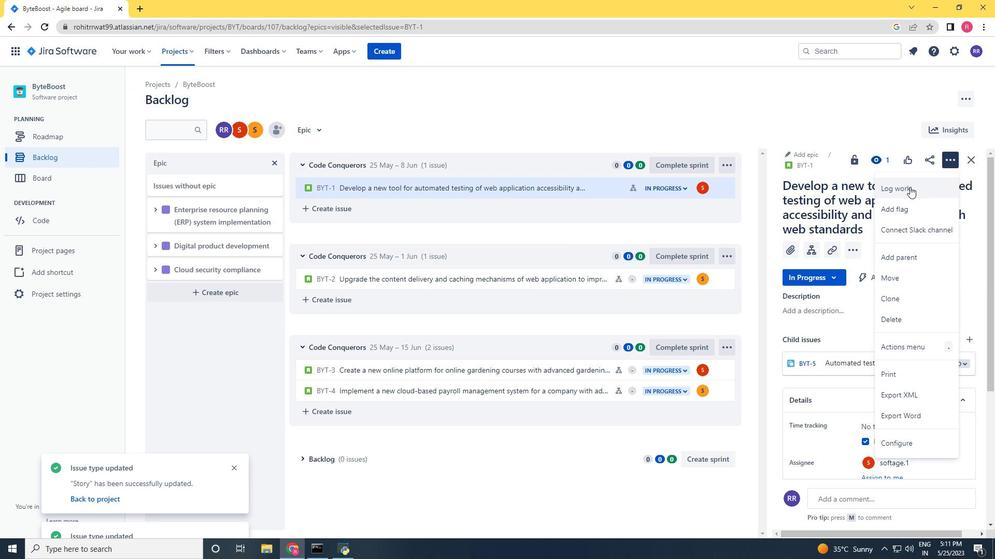 
Action: Key pressed 2w<Key.space>1d<Key.space><Key.space>4h<Key.space>12m<Key.tab>
Screenshot: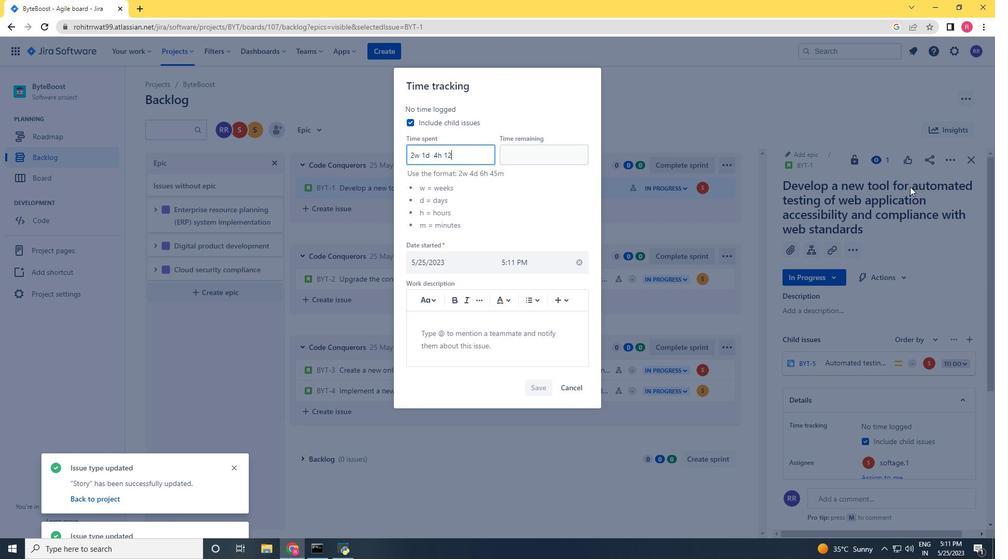 
Action: Mouse moved to (464, 160)
Screenshot: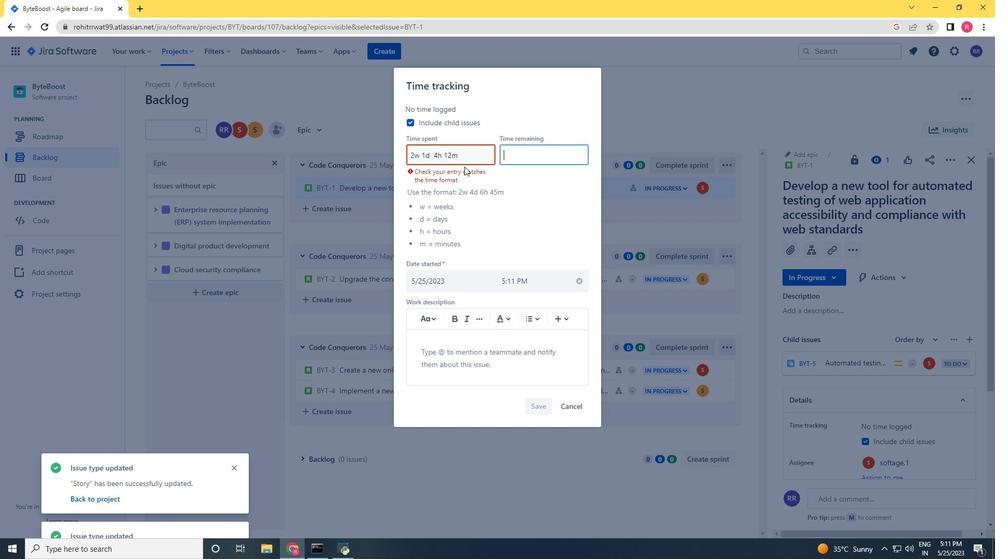 
Action: Mouse pressed left at (464, 160)
Screenshot: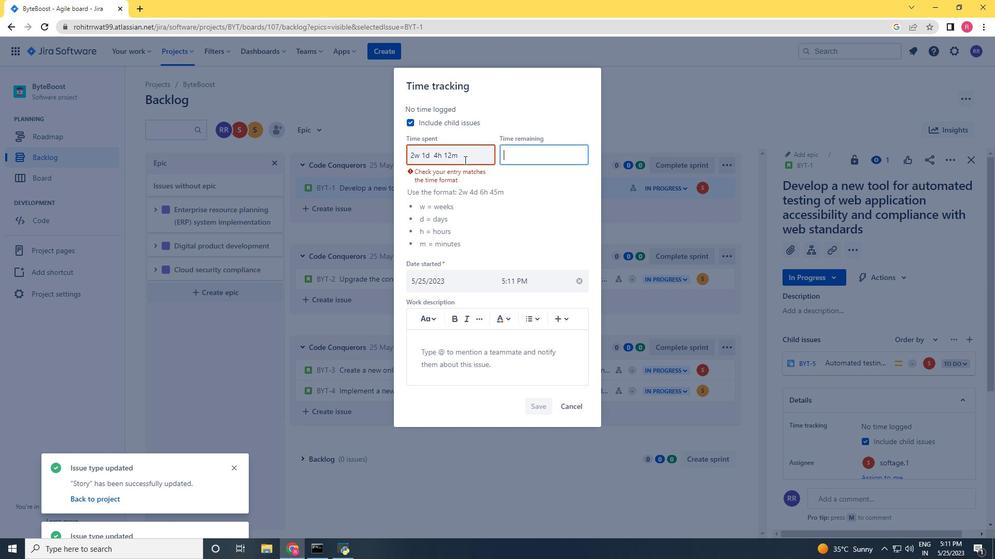 
Action: Mouse moved to (435, 156)
Screenshot: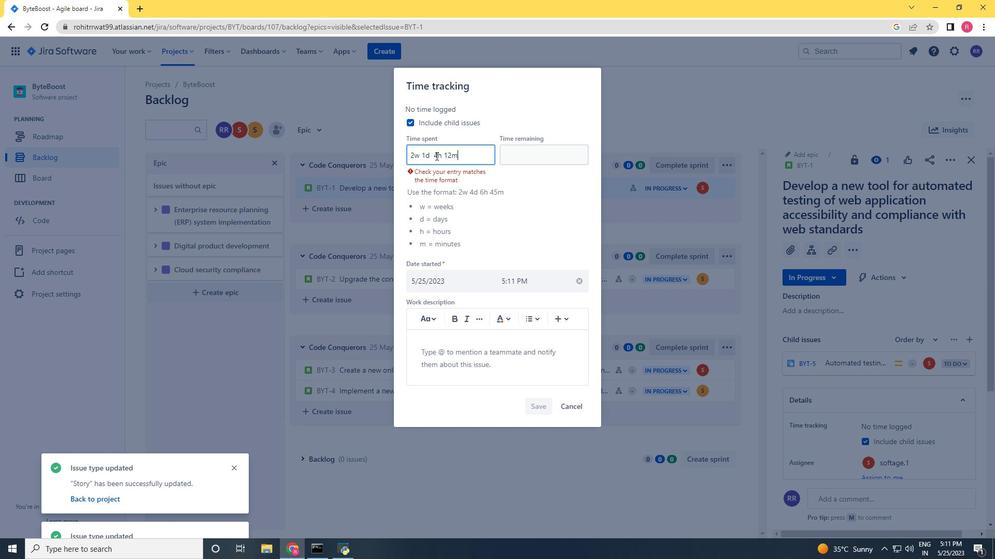 
Action: Mouse pressed left at (435, 156)
Screenshot: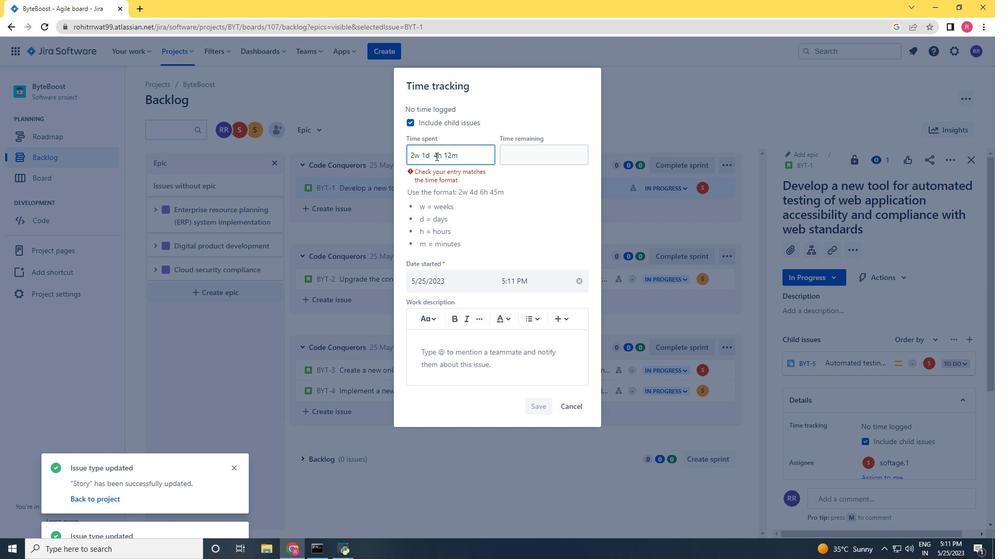 
Action: Mouse moved to (432, 158)
Screenshot: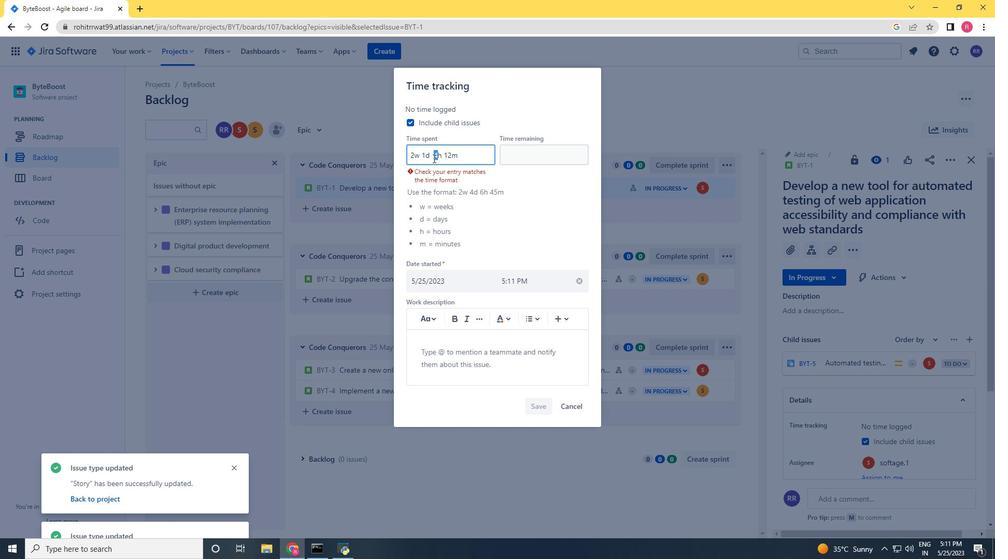 
Action: Mouse pressed left at (432, 158)
Screenshot: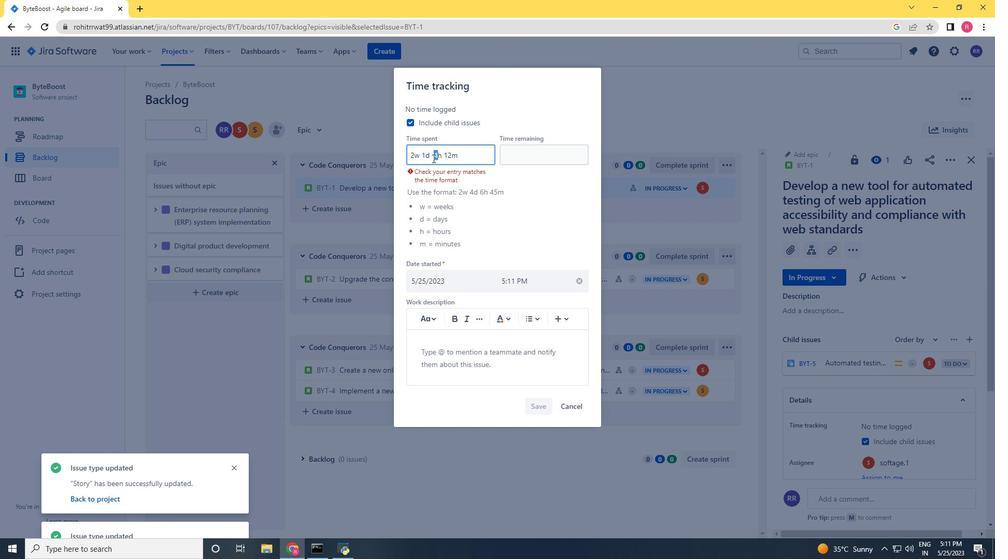 
Action: Mouse moved to (434, 154)
Screenshot: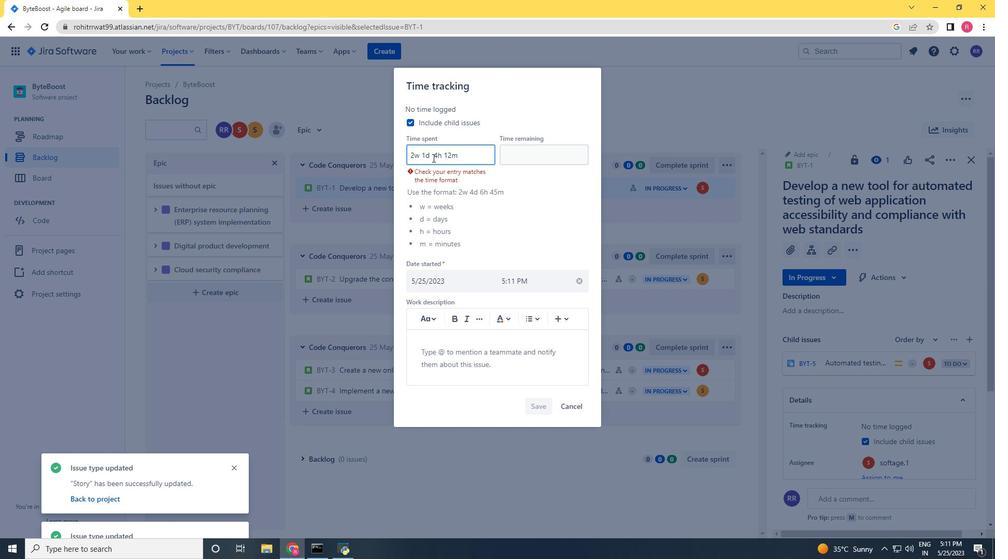 
Action: Key pressed <Key.backspace>
Screenshot: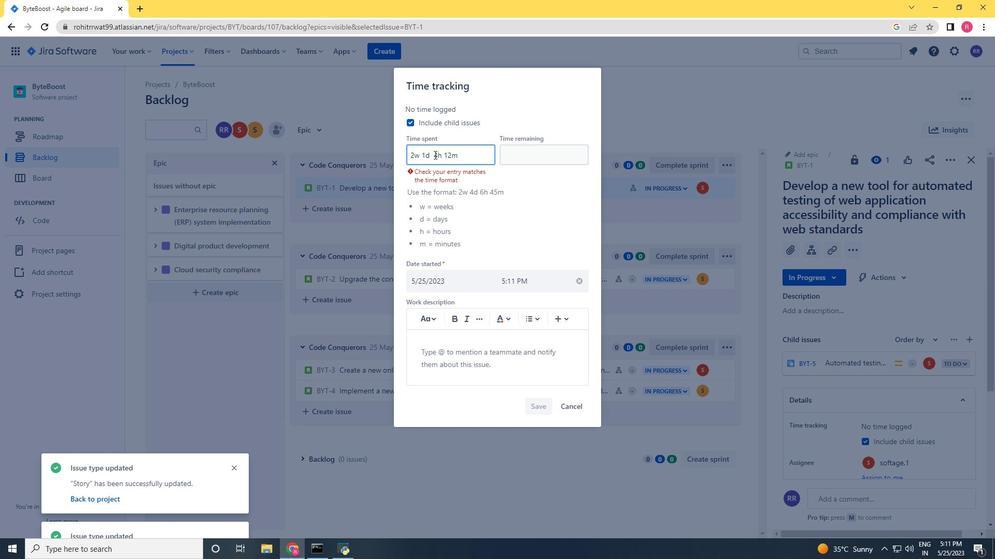 
Action: Mouse moved to (536, 158)
Screenshot: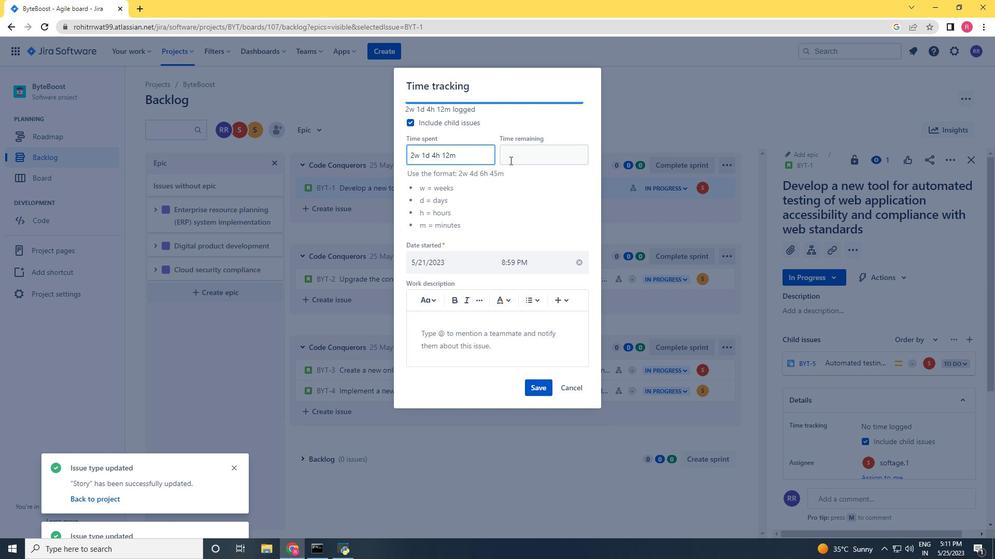 
Action: Mouse pressed left at (536, 158)
Screenshot: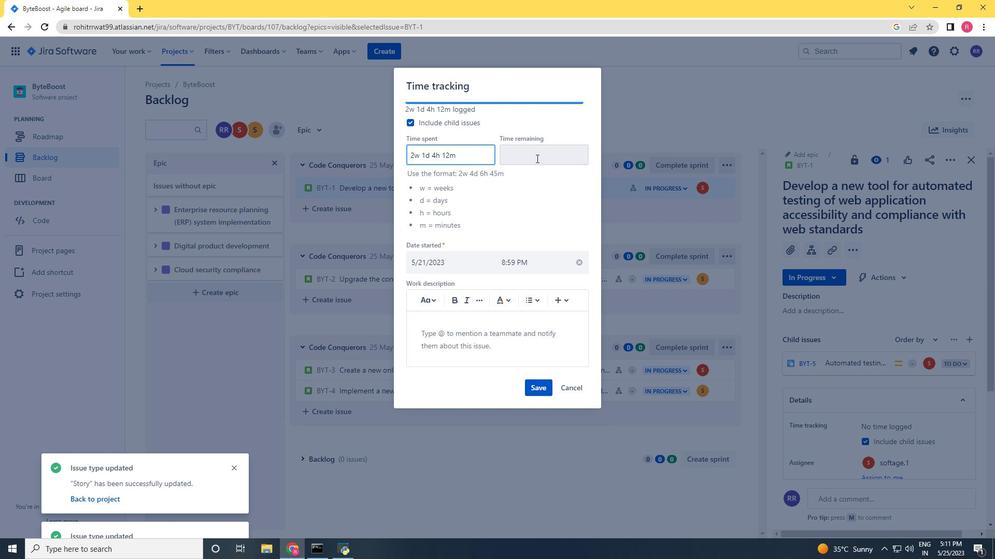 
Action: Key pressed 6w<Key.space>2d<Key.space><Key.space>18h<Key.left><Key.left><Key.left><Key.backspace><Key.right><Key.right><Key.right><Key.space>47m
Screenshot: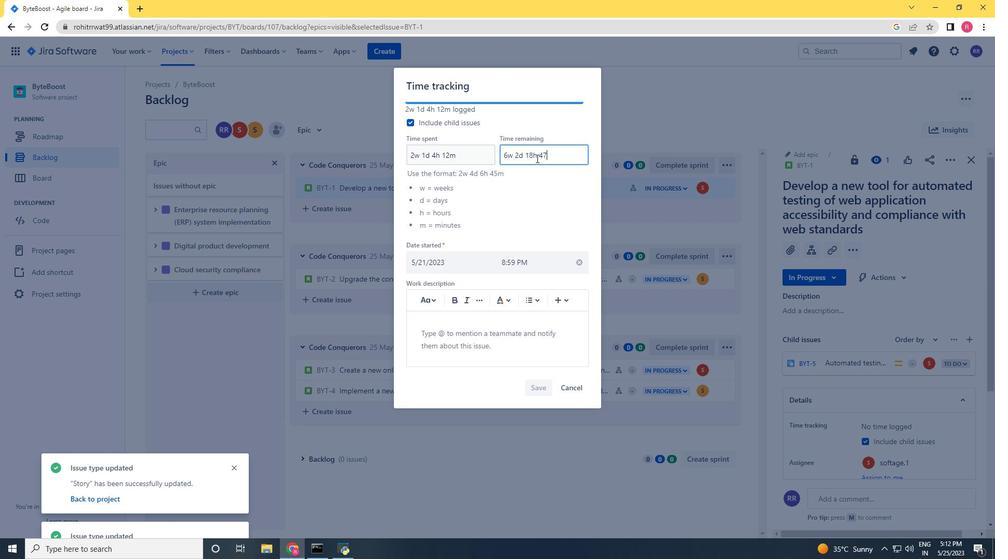 
Action: Mouse moved to (529, 389)
Screenshot: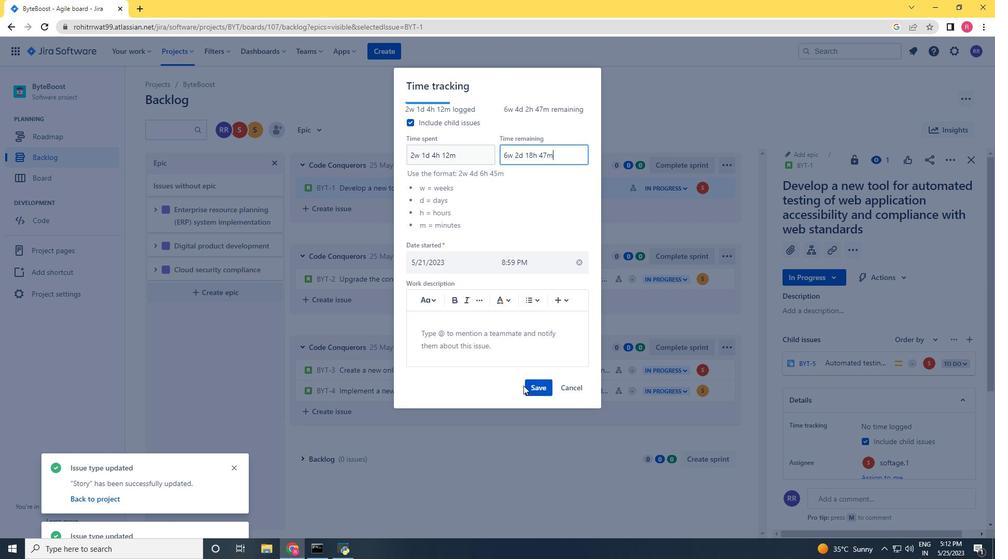 
Action: Mouse pressed left at (529, 389)
Screenshot: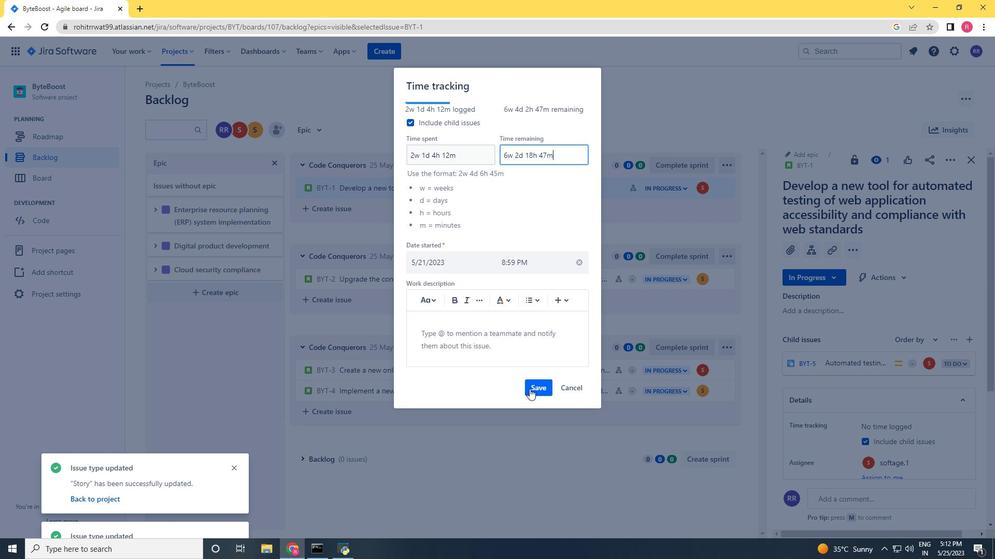
Action: Mouse moved to (951, 160)
Screenshot: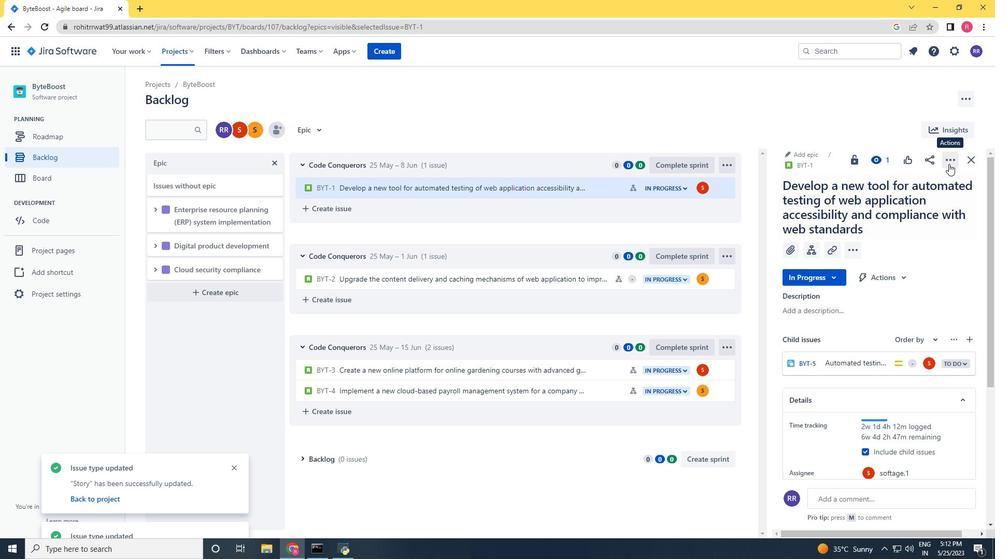 
Action: Mouse pressed left at (951, 160)
Screenshot: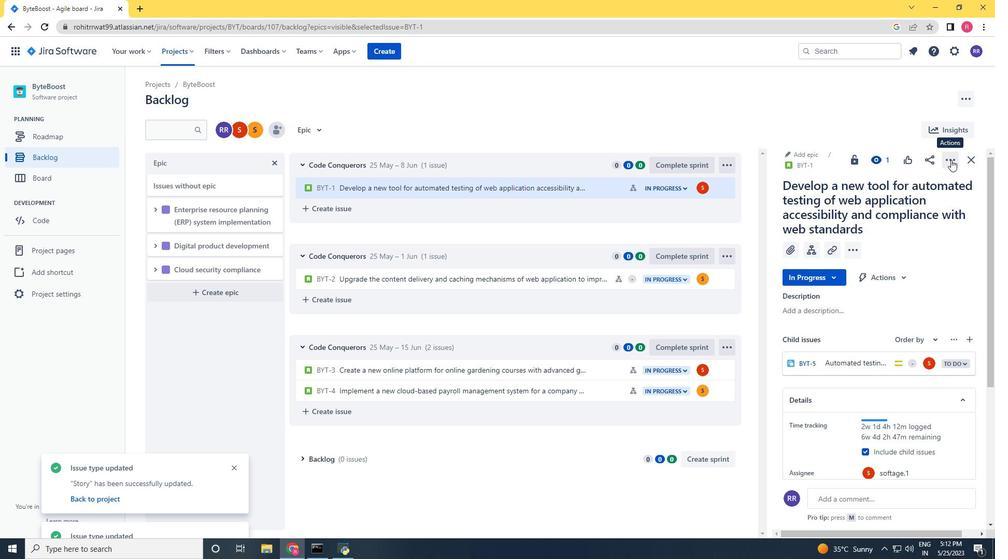 
Action: Mouse moved to (927, 210)
Screenshot: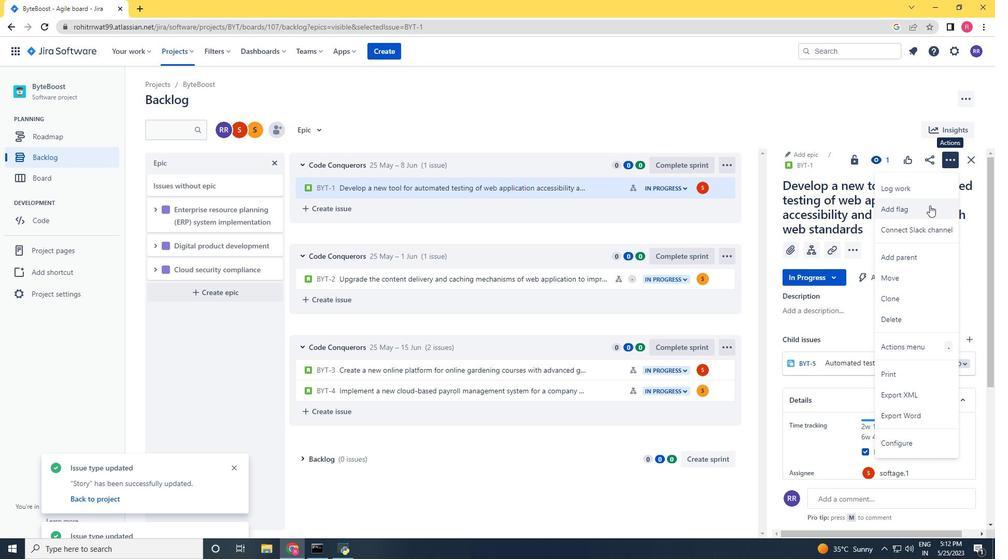 
Action: Mouse pressed left at (927, 210)
Screenshot: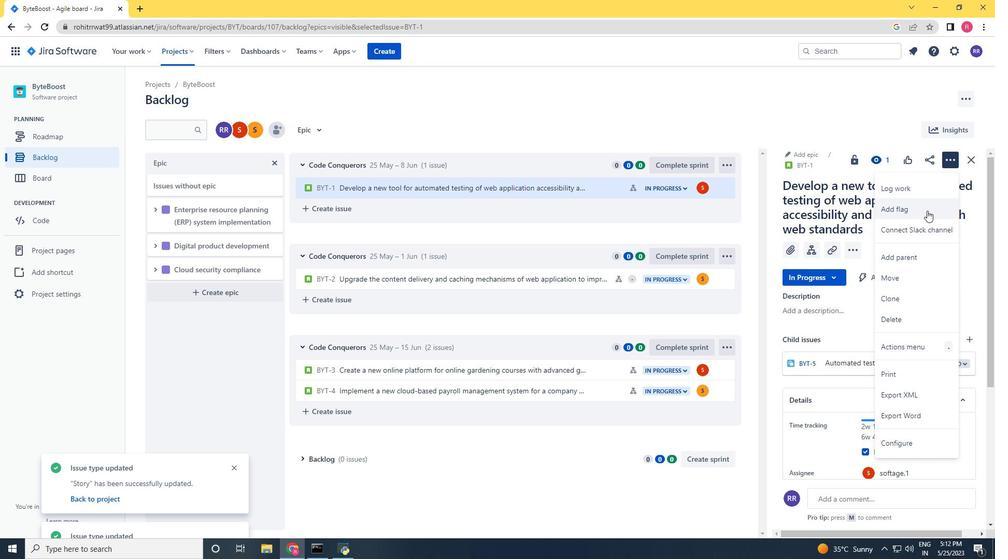 
Action: Mouse moved to (589, 188)
Screenshot: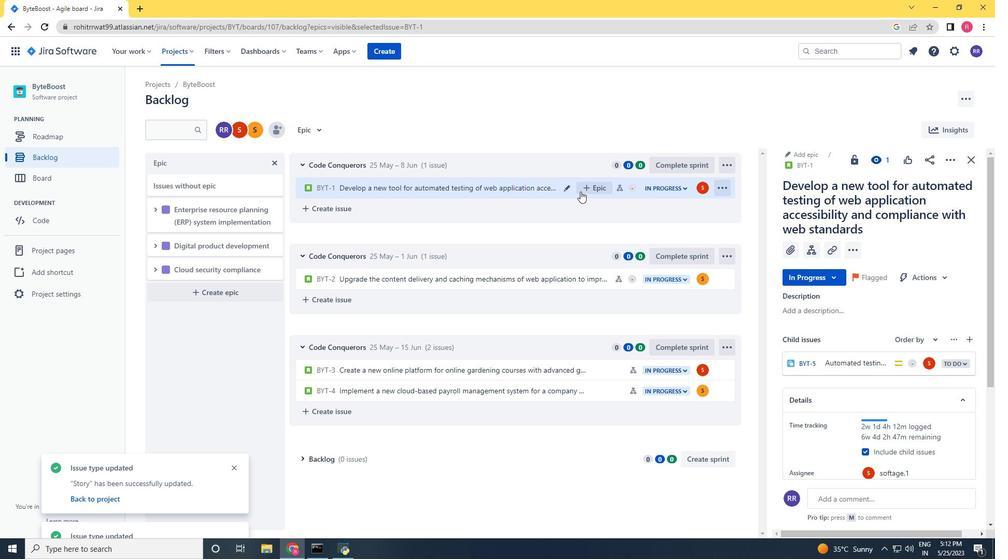 
Action: Mouse pressed left at (589, 188)
Screenshot: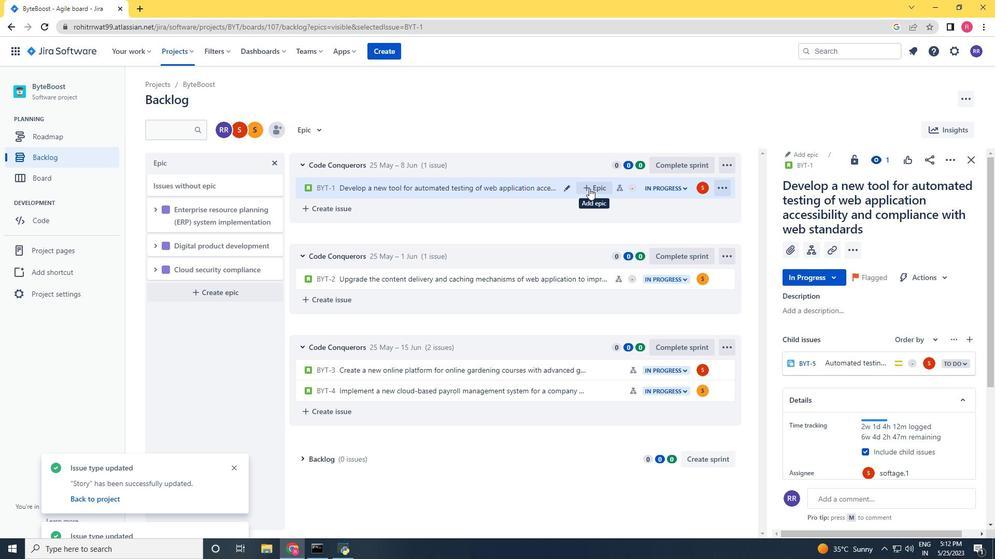 
Action: Mouse moved to (615, 269)
Screenshot: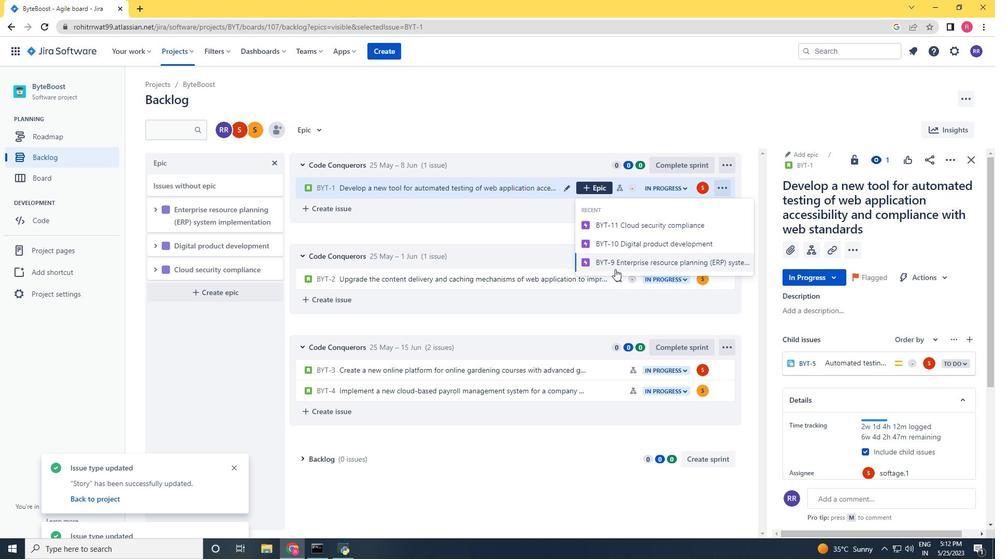 
Action: Mouse pressed left at (615, 269)
Screenshot: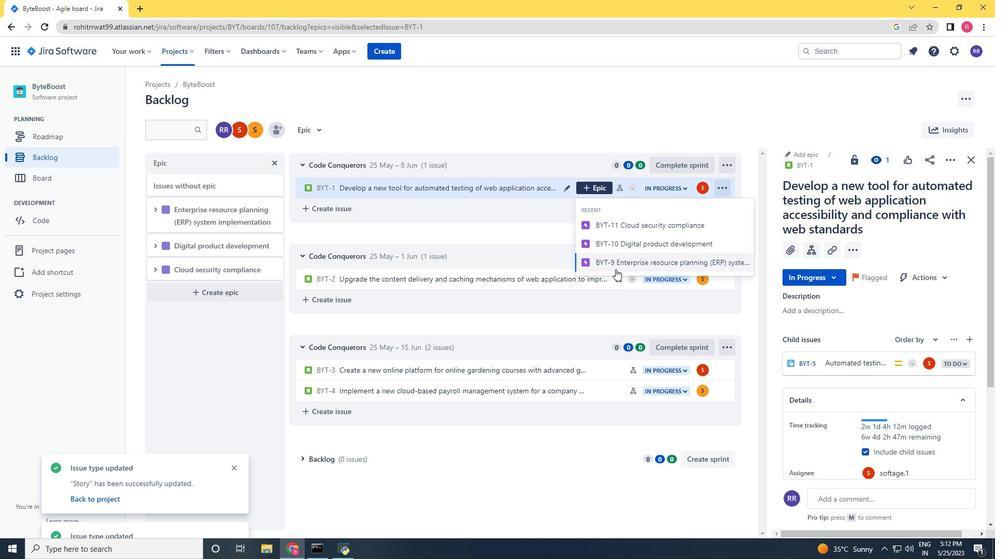 
Action: Mouse moved to (614, 285)
Screenshot: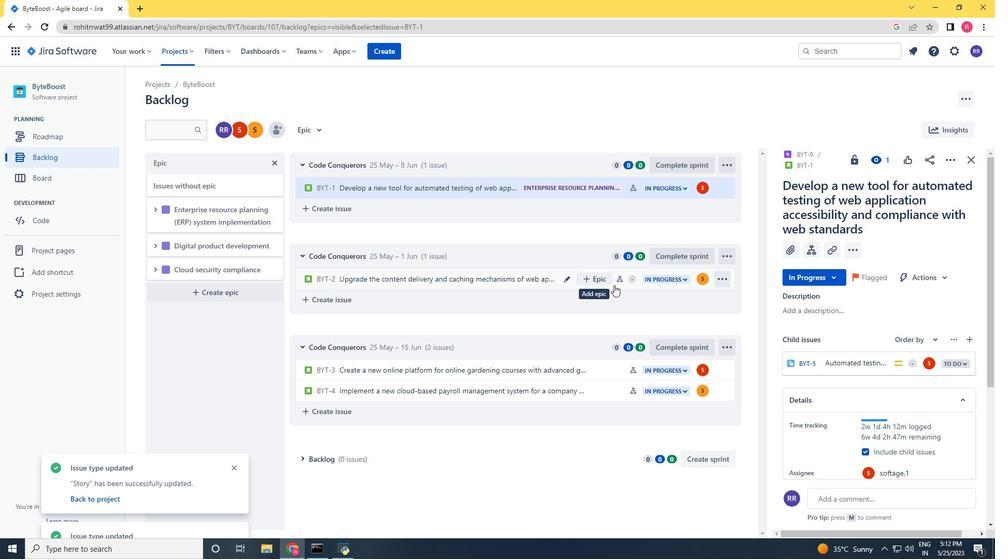 
Action: Mouse pressed left at (614, 285)
Screenshot: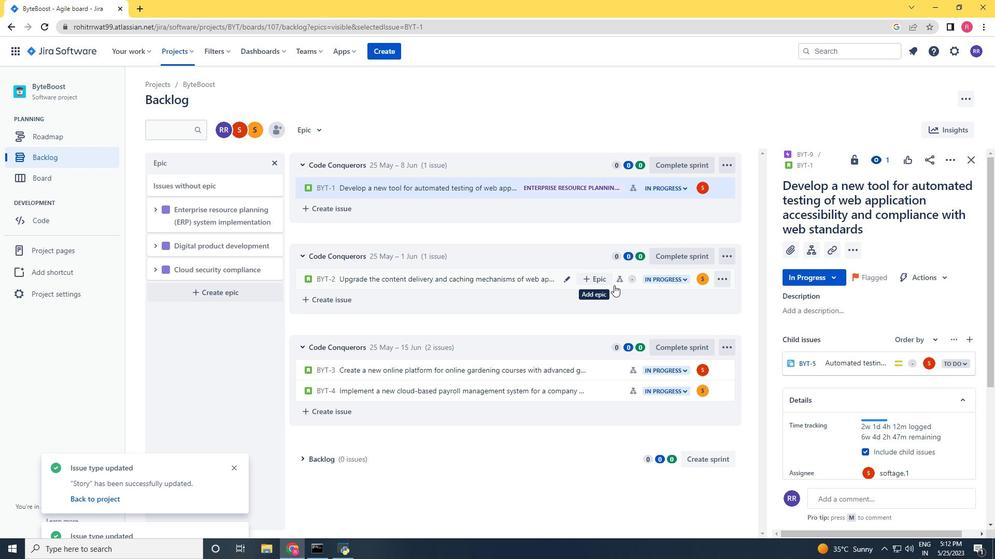 
Action: Mouse moved to (948, 167)
Screenshot: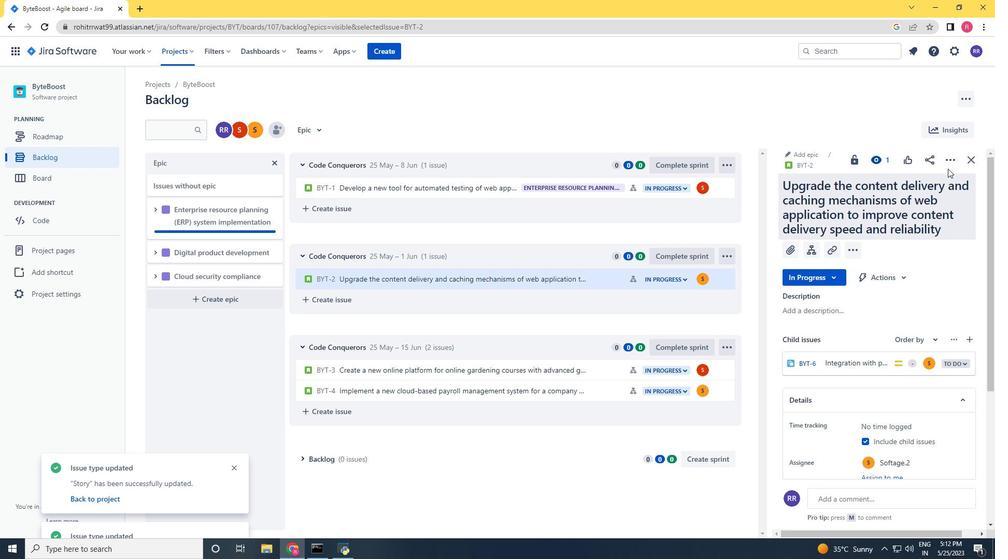 
Action: Mouse pressed left at (948, 167)
Screenshot: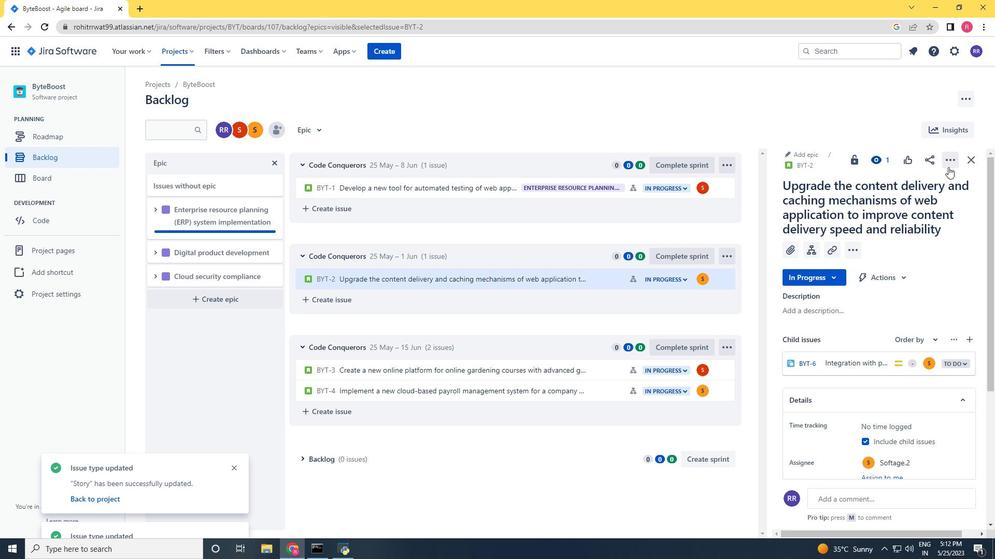
Action: Mouse moved to (918, 191)
Screenshot: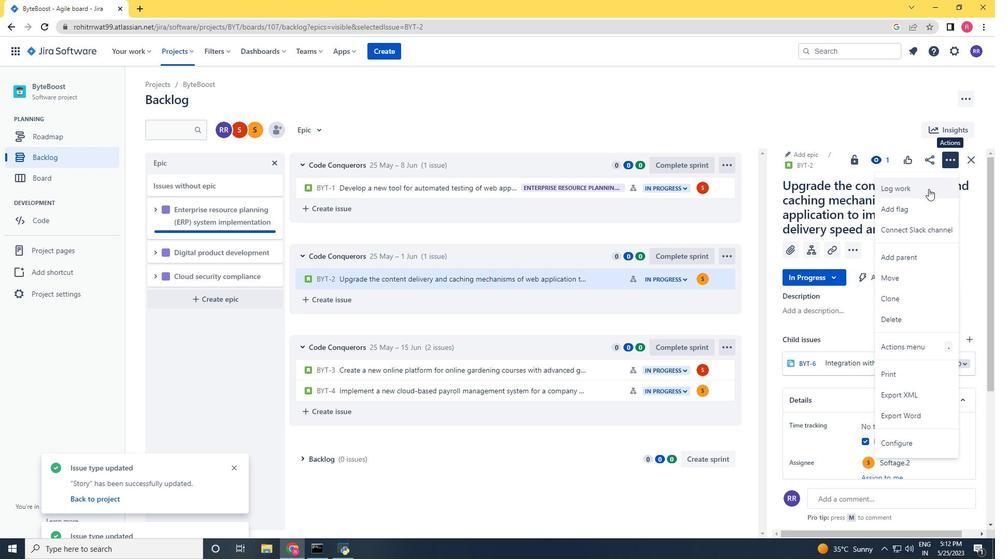 
Action: Mouse pressed left at (918, 191)
Screenshot: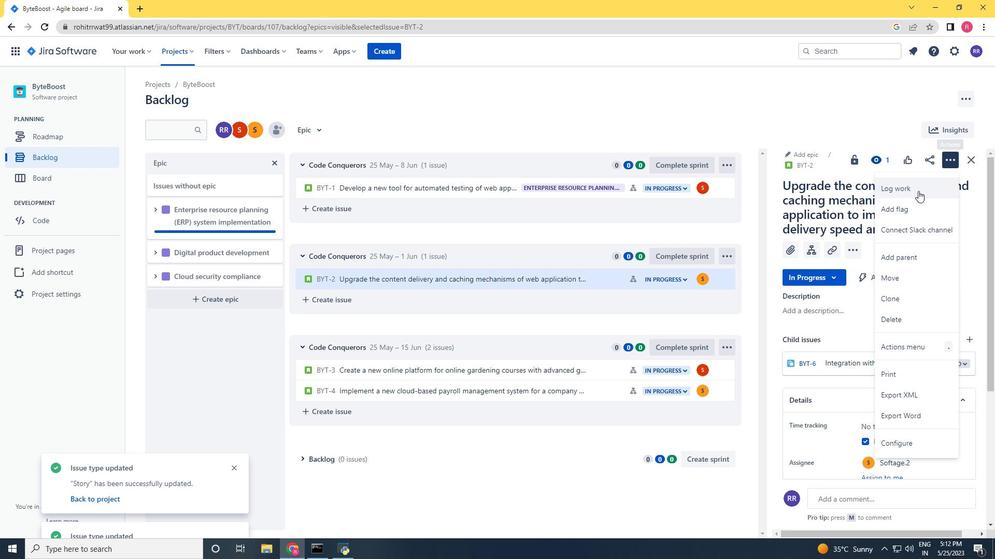 
Action: Mouse moved to (635, 249)
Screenshot: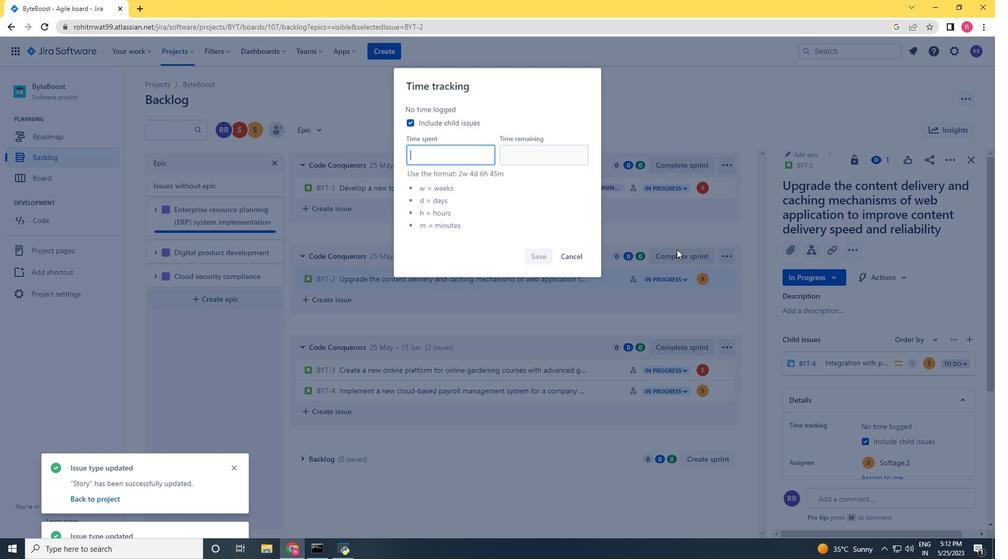 
Action: Key pressed 6w<Key.space>2d<Key.space><Key.space>7h<Key.backspace><Key.backspace><Key.backspace>7h<Key.space><Key.space><Key.backspace><Key.backspace><Key.backspace><Key.backspace>6h<Key.space>35m<Key.tab>2w<Key.space>5d<Key.space>8h<Key.space>9m
Screenshot: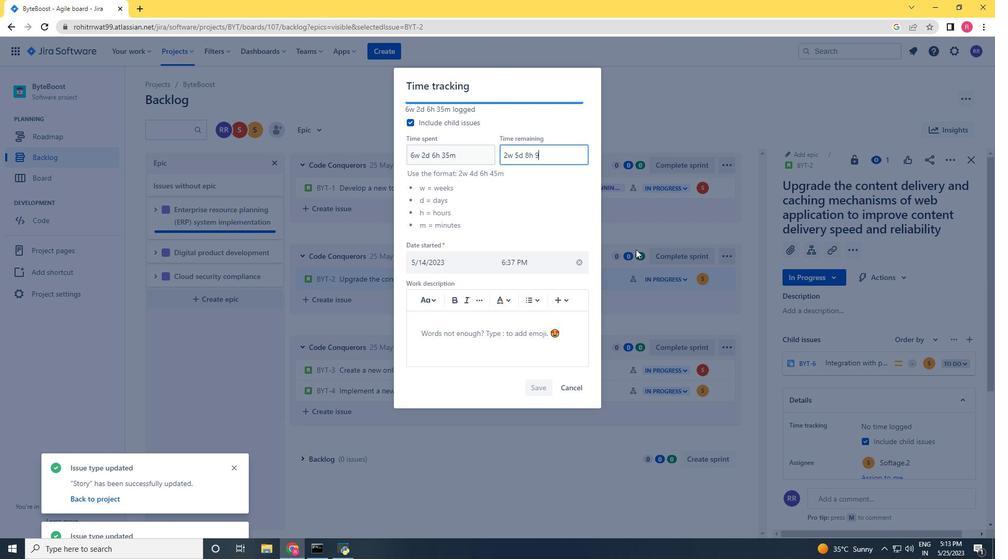 
Action: Mouse moved to (530, 386)
Screenshot: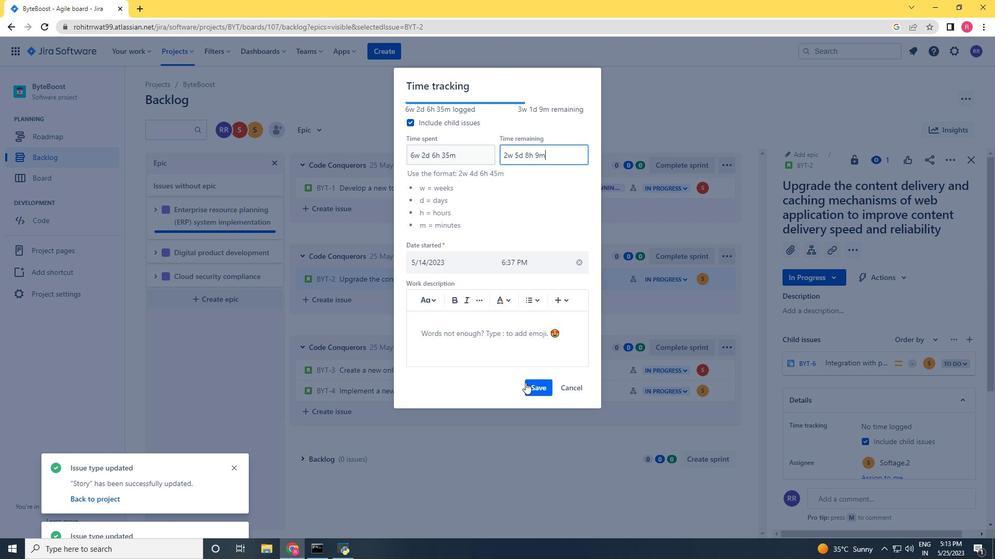 
Action: Mouse pressed left at (530, 386)
Screenshot: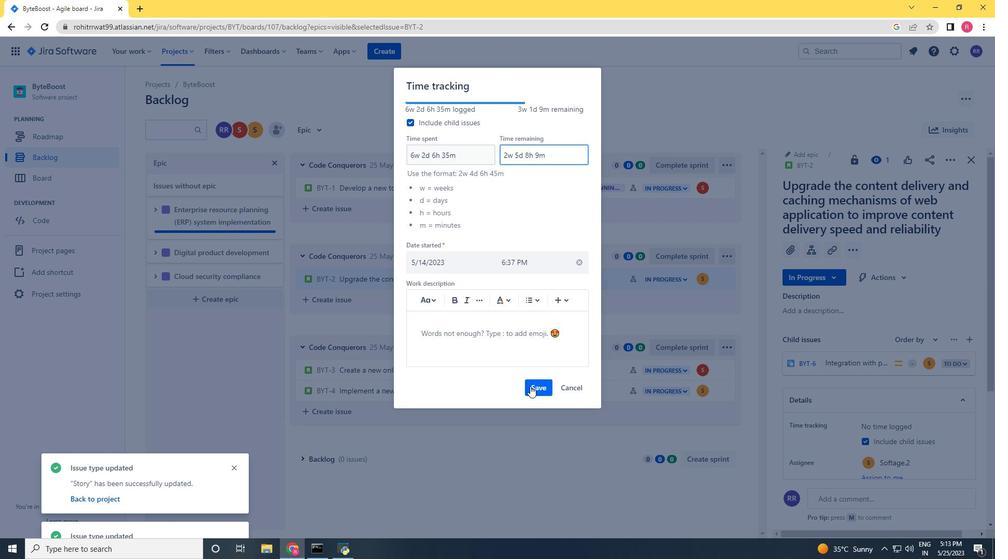 
Action: Mouse moved to (956, 157)
Screenshot: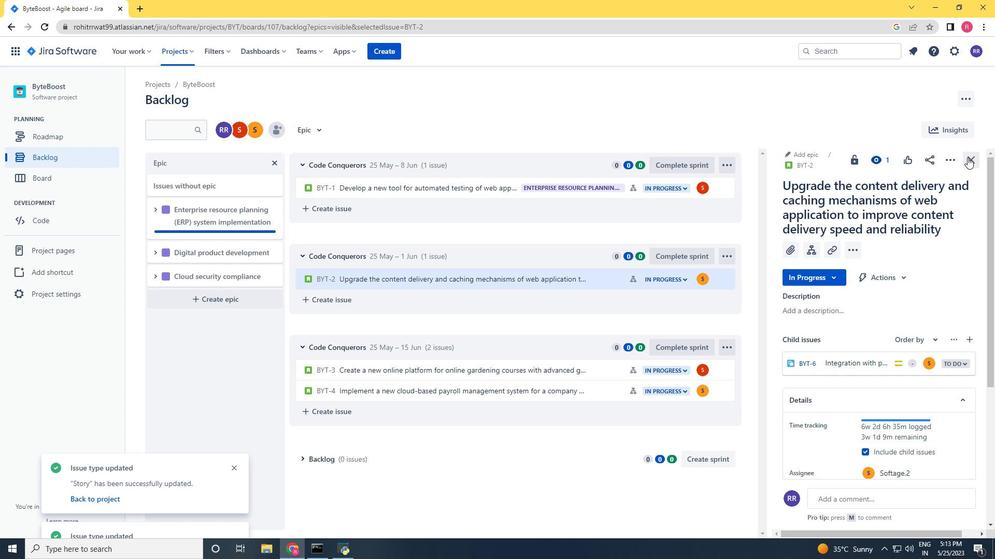 
Action: Mouse pressed left at (956, 157)
Screenshot: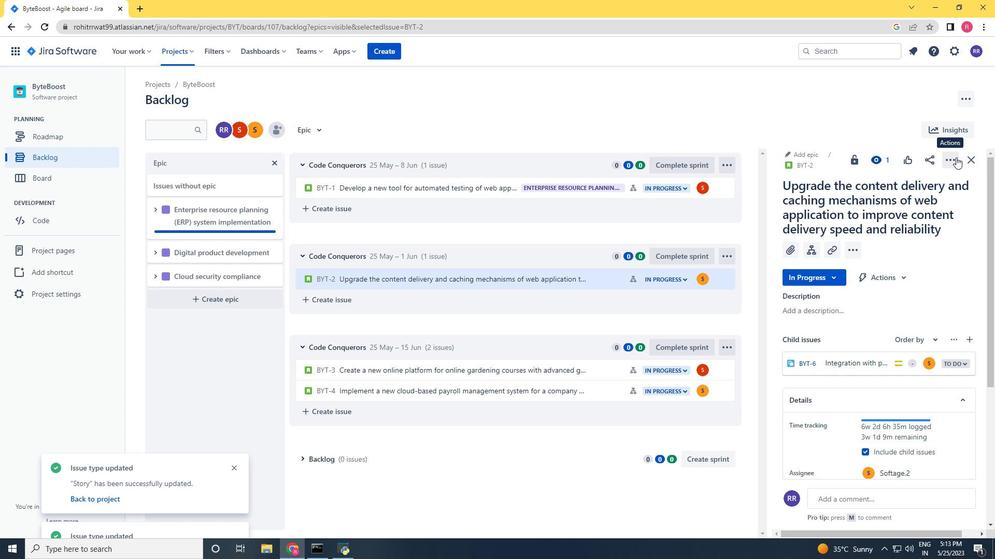 
Action: Mouse moved to (907, 296)
Screenshot: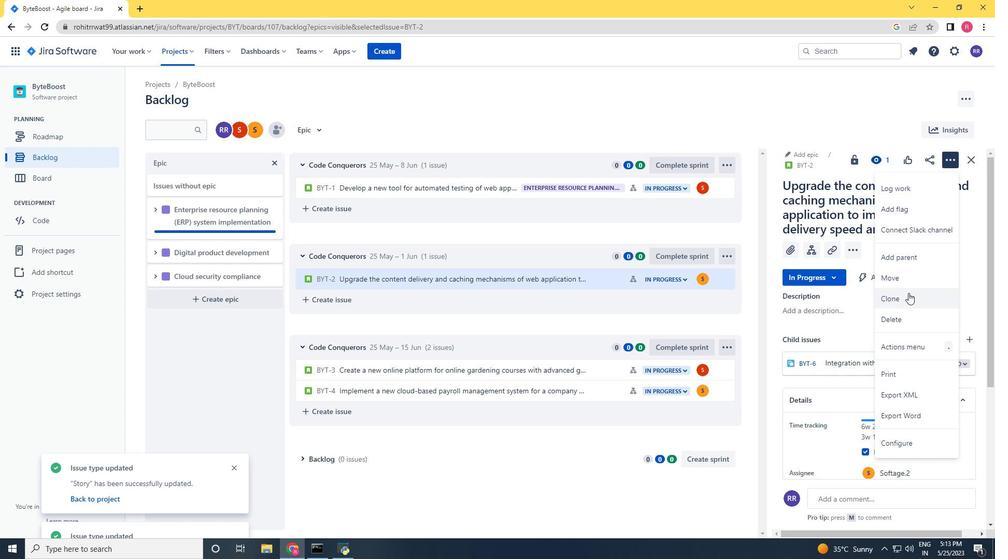 
Action: Mouse pressed left at (907, 296)
Screenshot: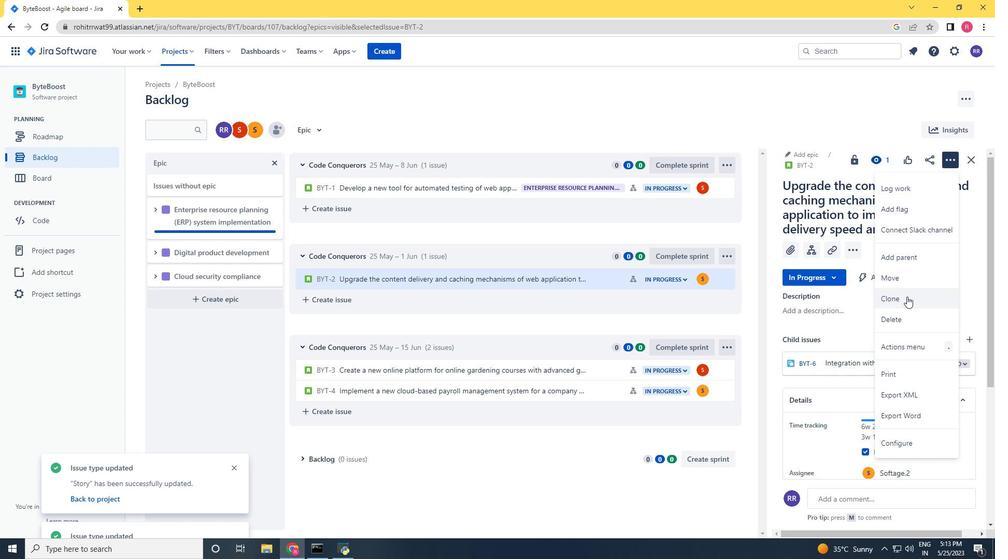 
Action: Mouse moved to (563, 217)
Screenshot: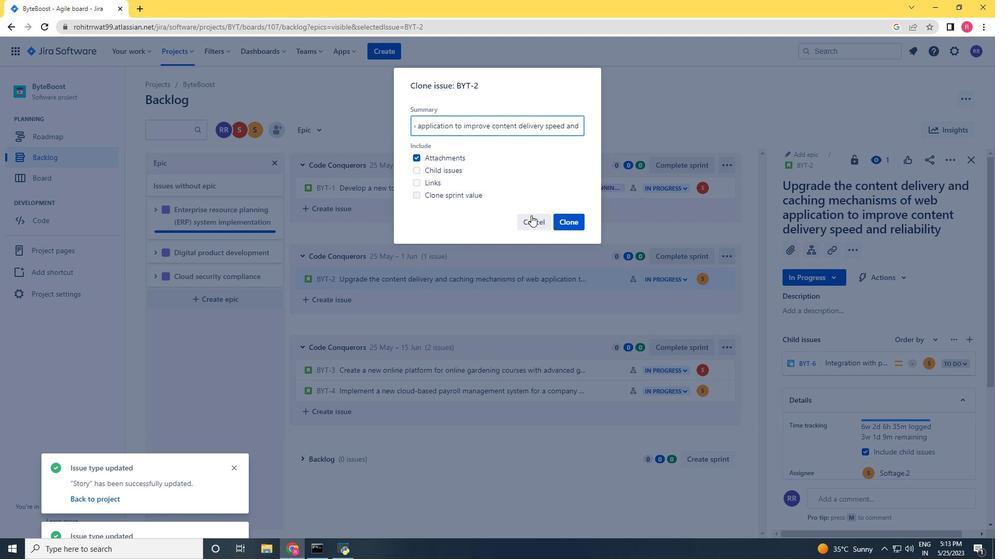 
Action: Mouse pressed left at (563, 217)
Screenshot: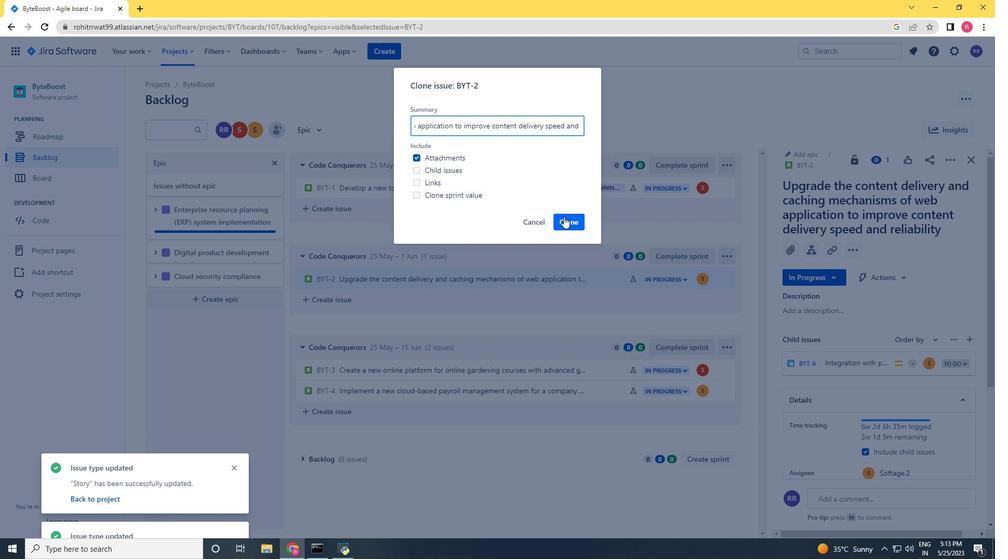 
Action: Mouse moved to (602, 279)
Screenshot: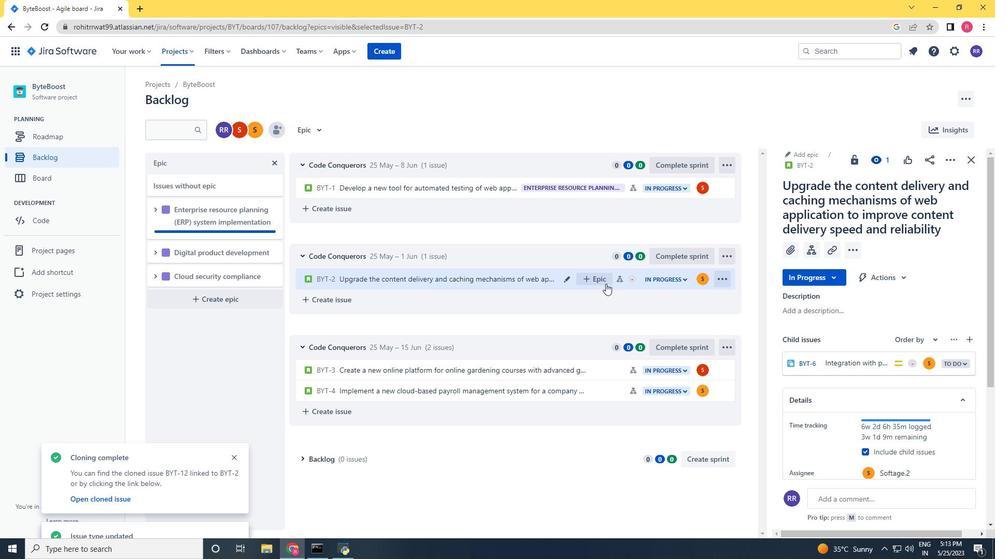 
Action: Mouse pressed left at (602, 279)
Screenshot: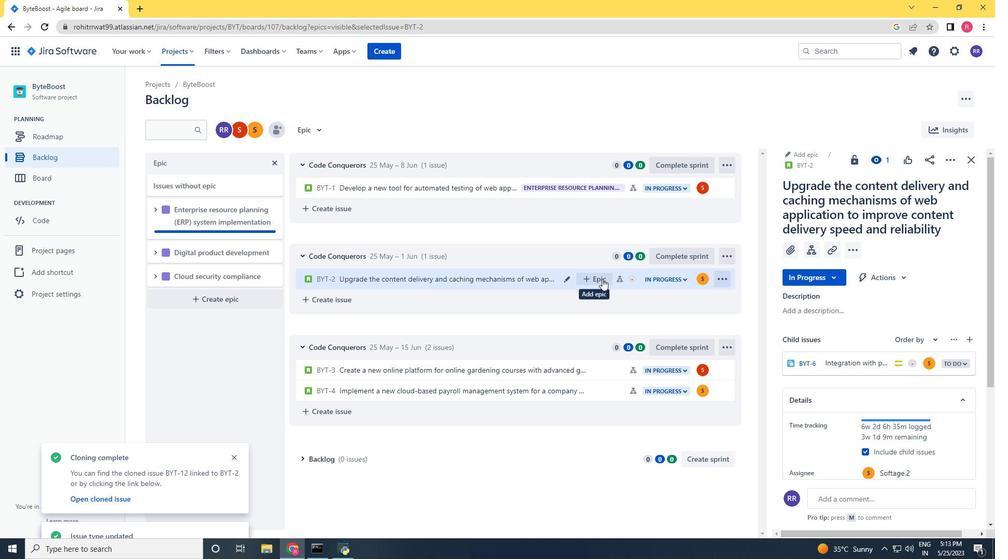 
Action: Mouse moved to (638, 354)
Screenshot: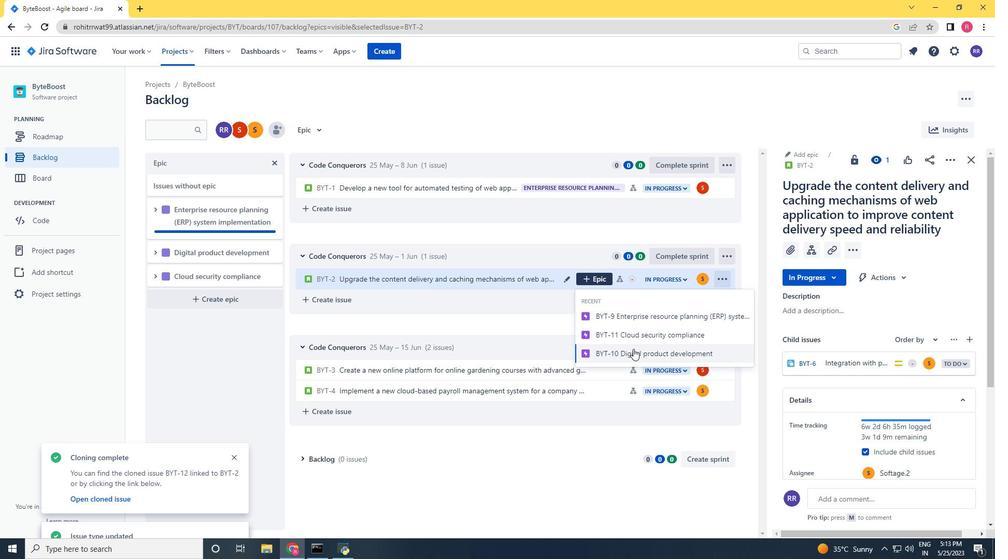 
Action: Mouse pressed left at (638, 354)
Screenshot: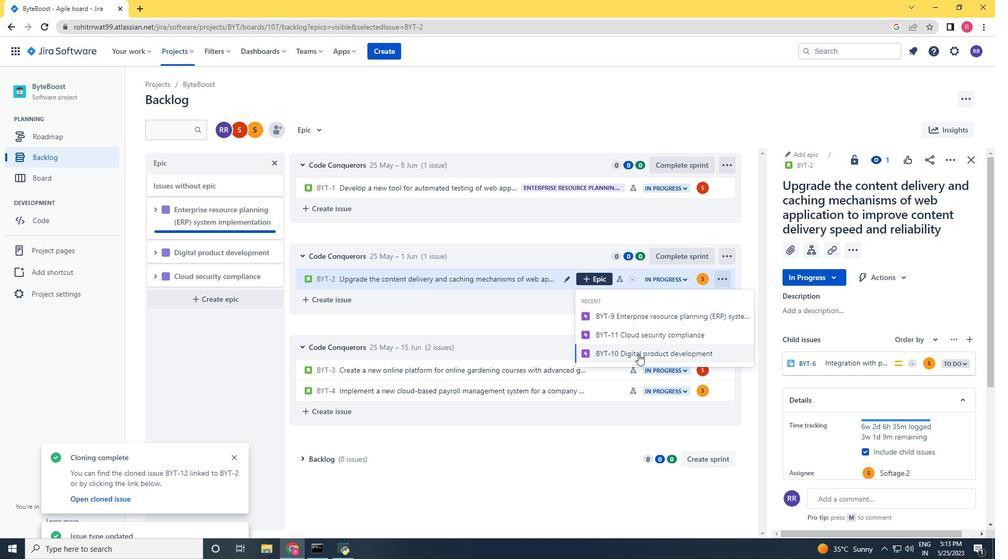 
Action: Mouse moved to (601, 348)
Screenshot: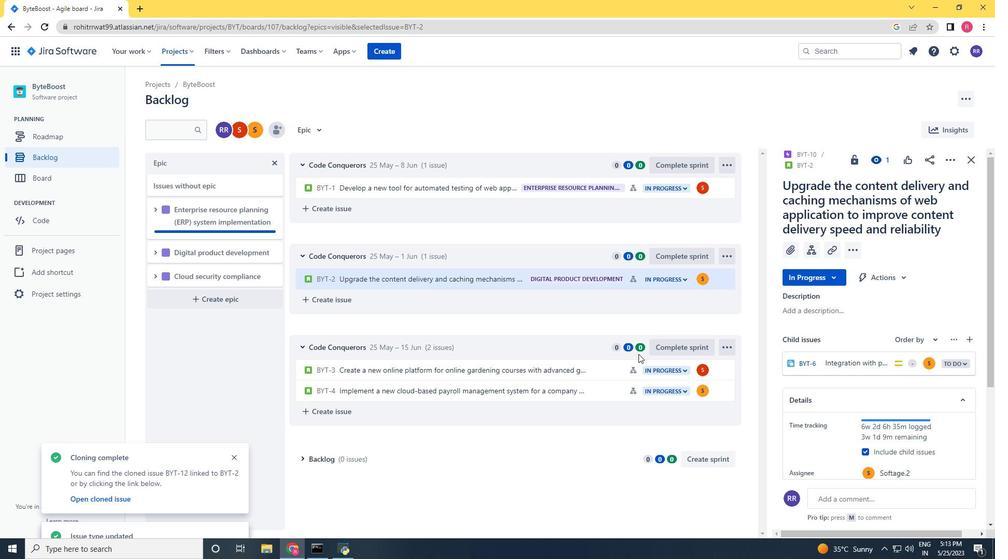 
